Task: In the  document Hollywood.odt Add page color 'Grey'Grey . Insert watermark . Insert watermark  Graphic Era Apply Font Style in watermark Arial; font size  123 and place the watermark  Diagonally 
Action: Mouse moved to (49, 85)
Screenshot: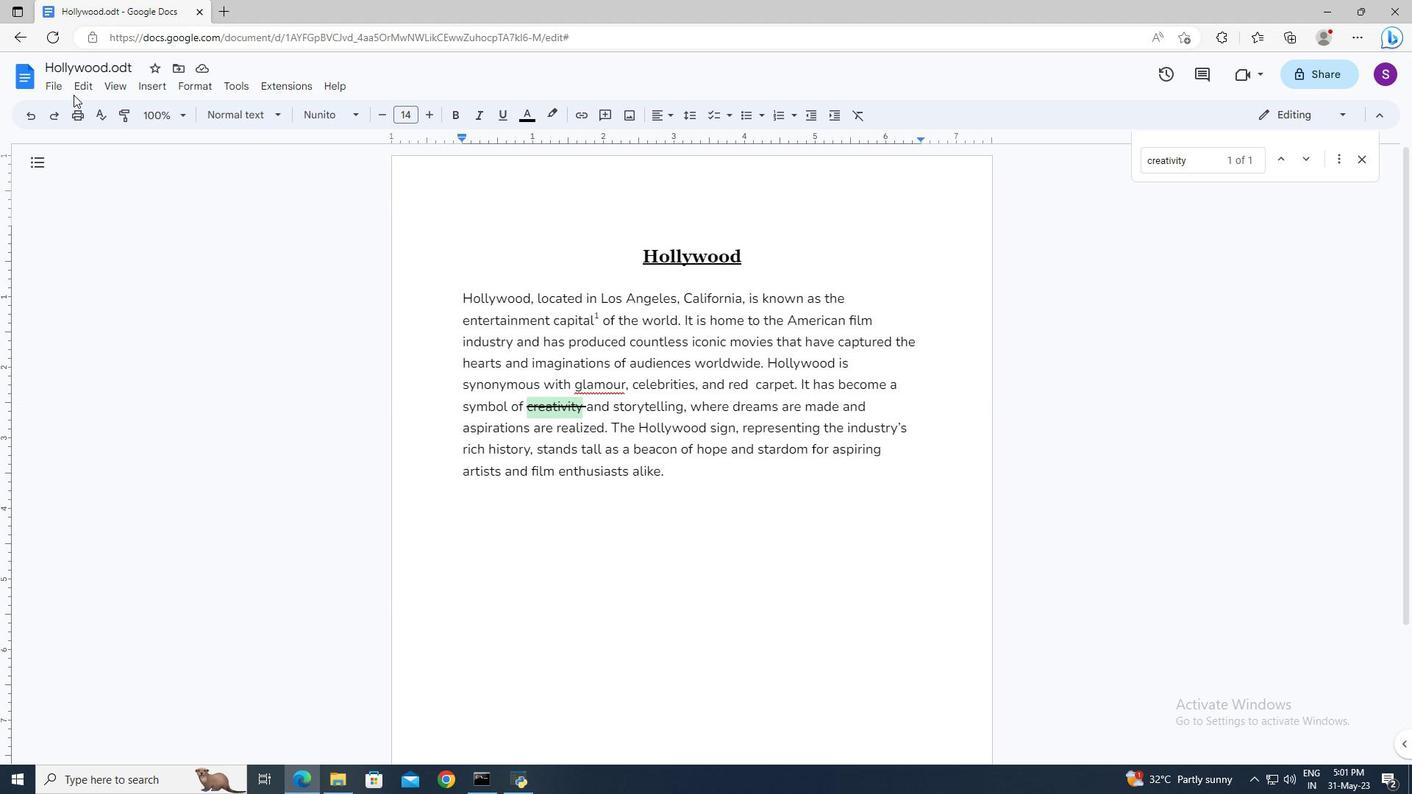 
Action: Mouse pressed left at (49, 85)
Screenshot: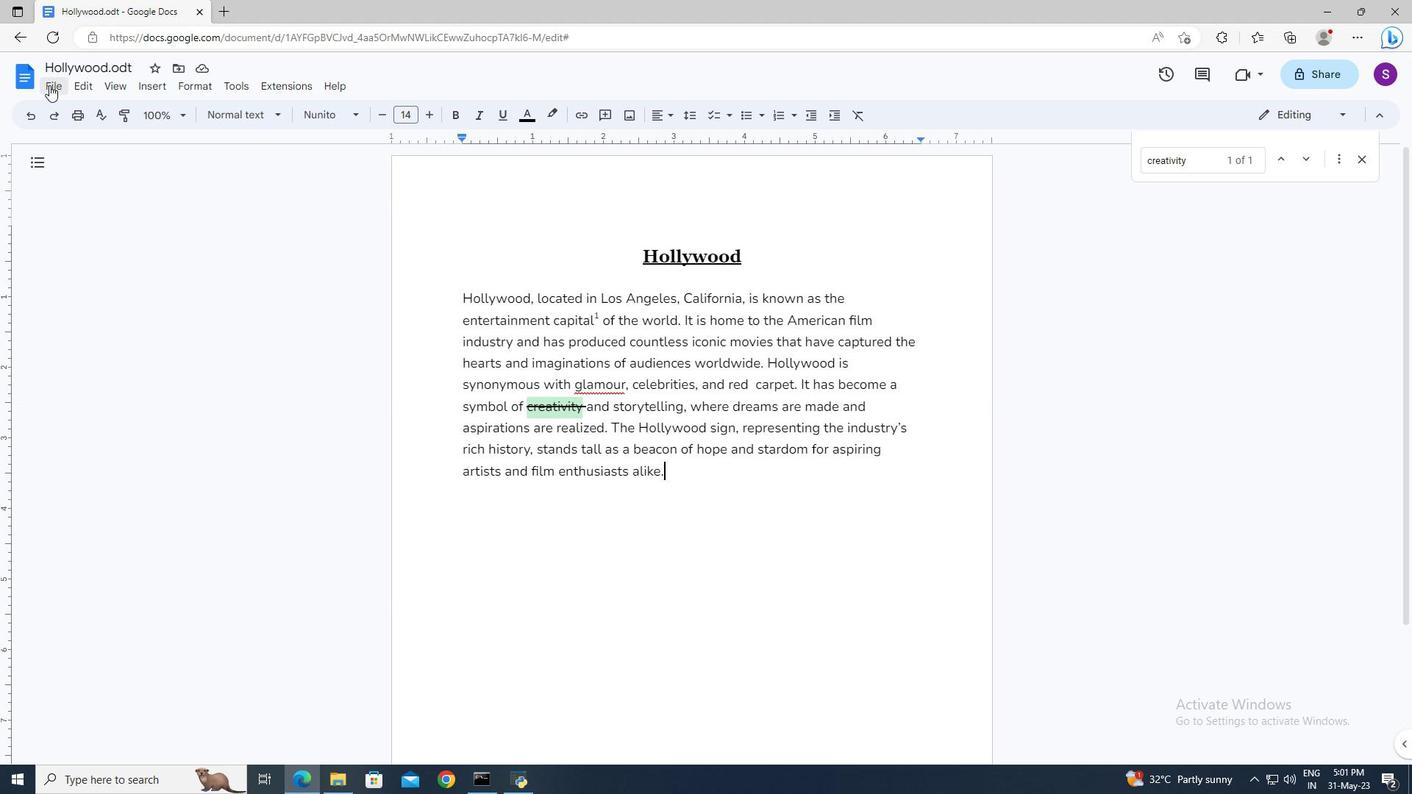 
Action: Mouse moved to (83, 486)
Screenshot: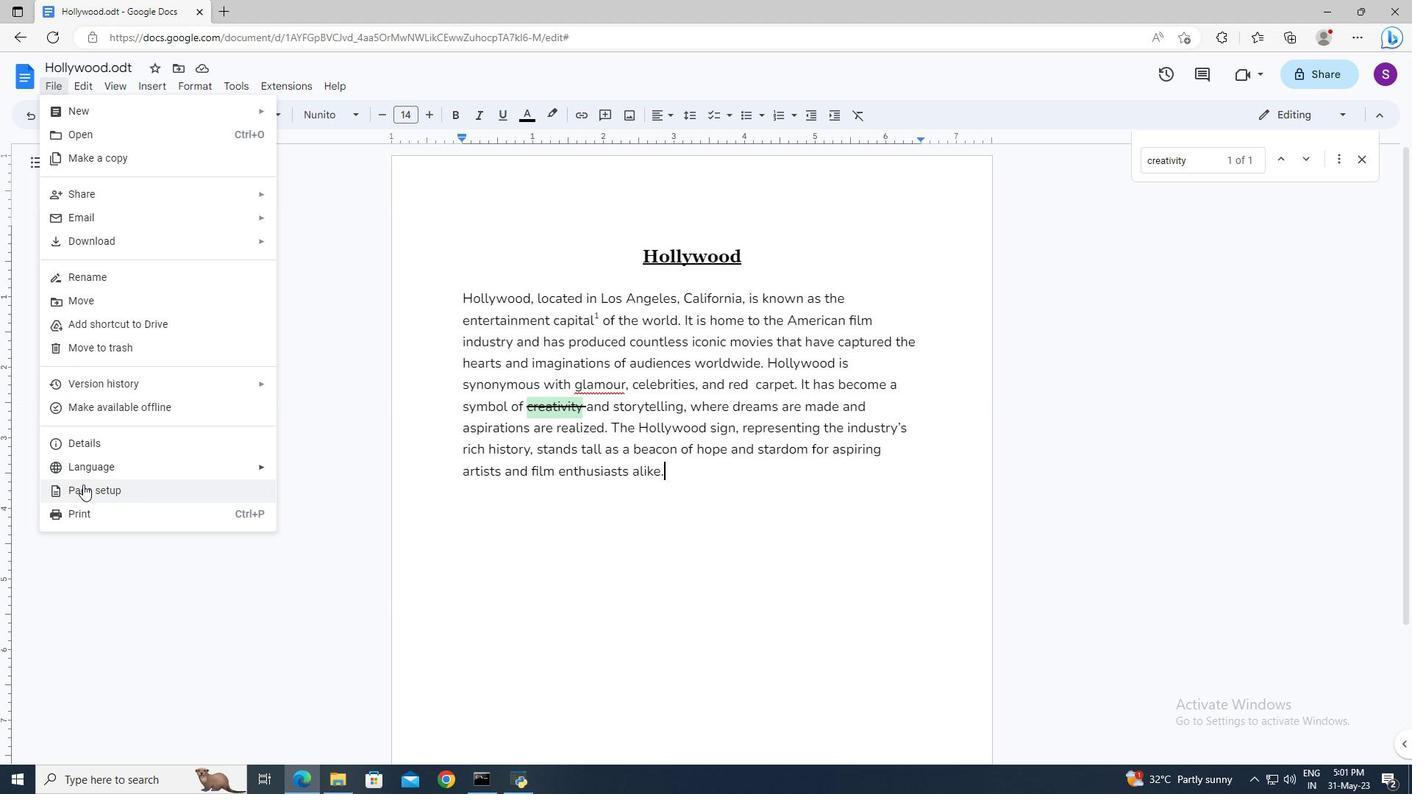 
Action: Mouse pressed left at (83, 486)
Screenshot: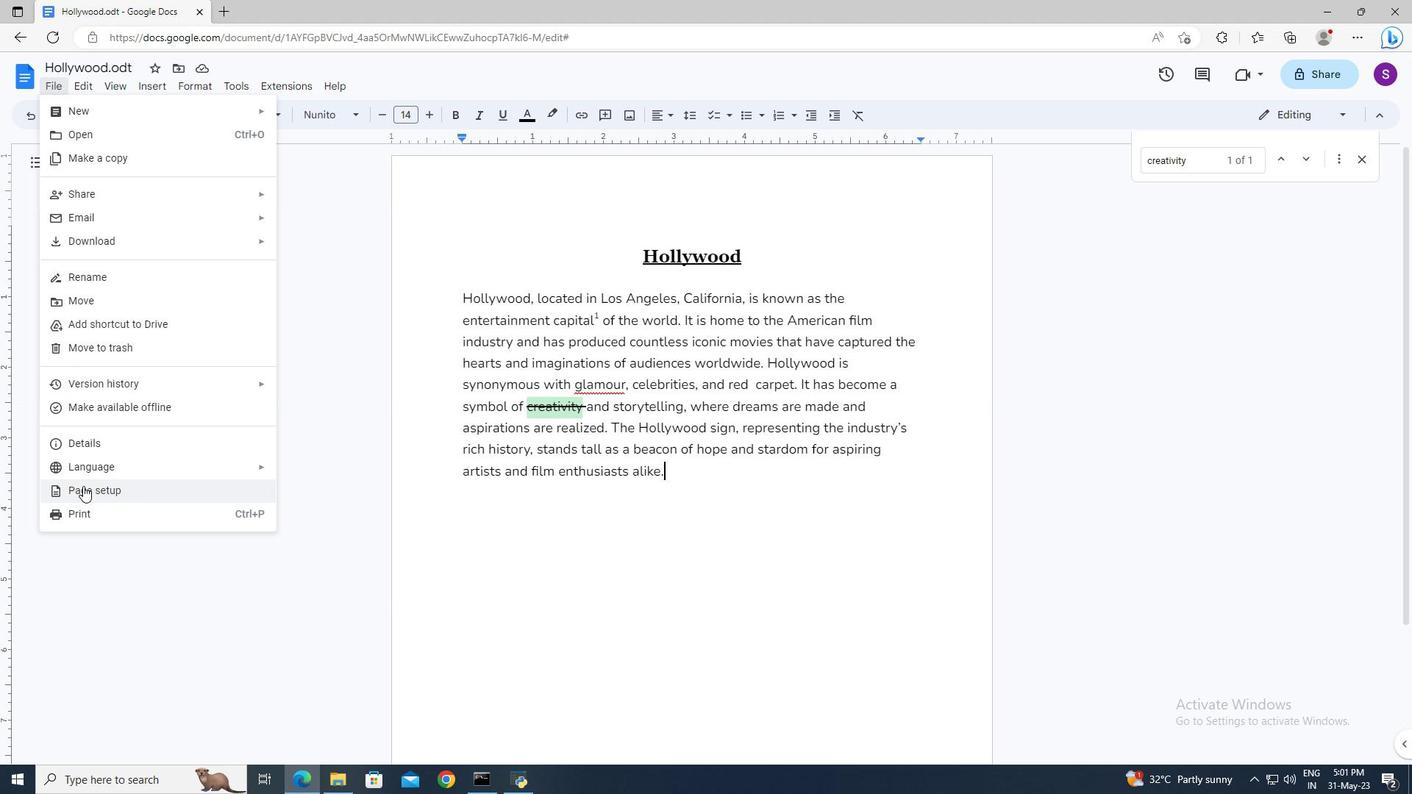 
Action: Mouse moved to (590, 497)
Screenshot: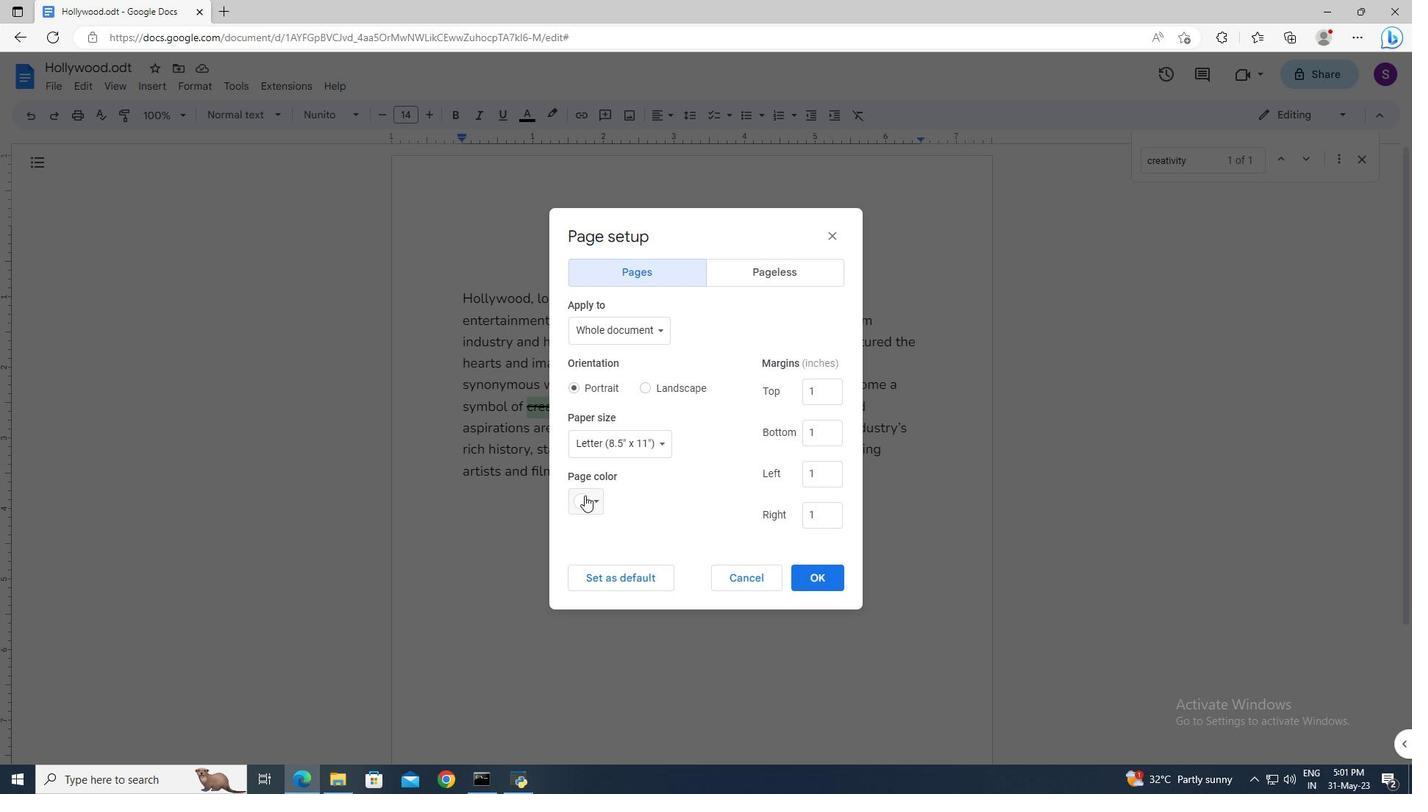 
Action: Mouse pressed left at (590, 497)
Screenshot: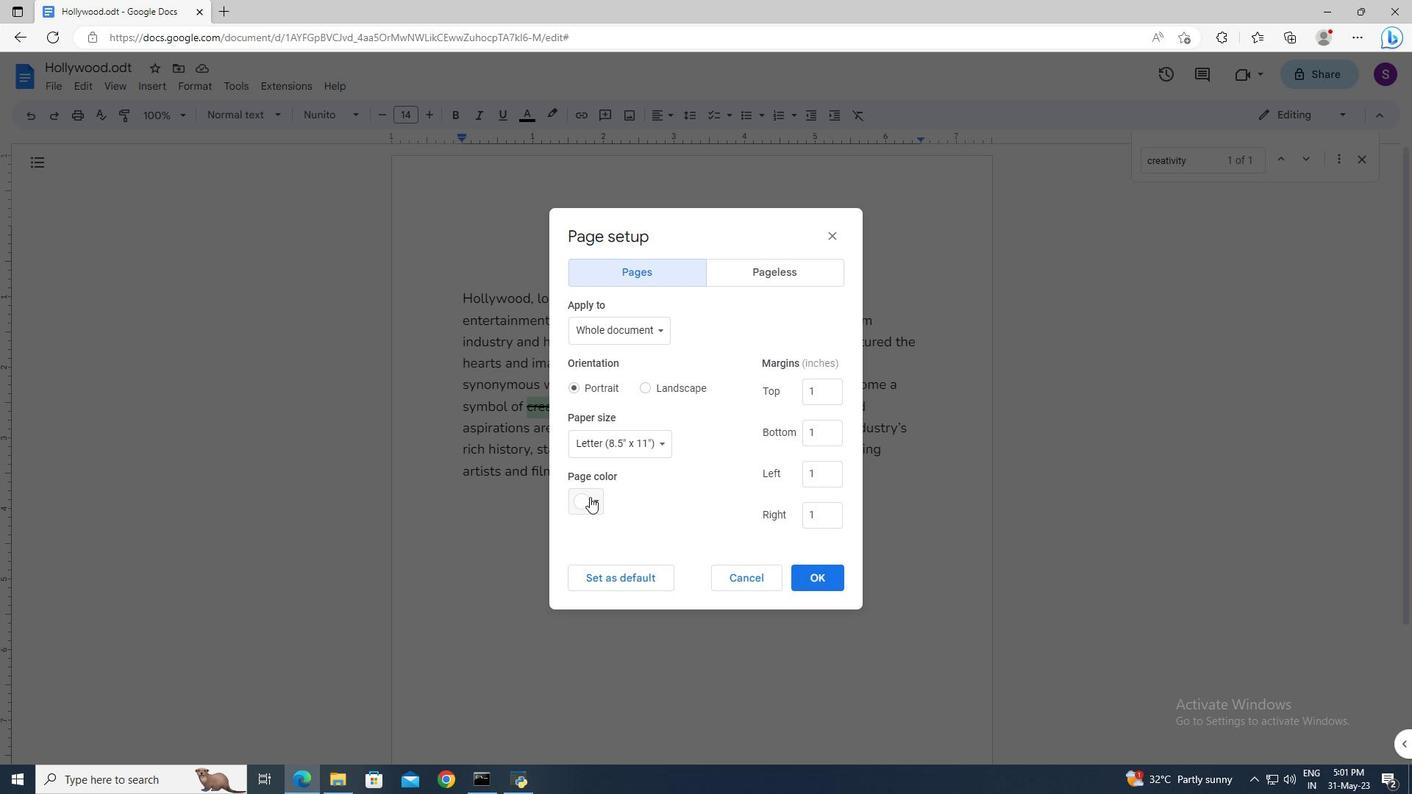 
Action: Mouse moved to (661, 531)
Screenshot: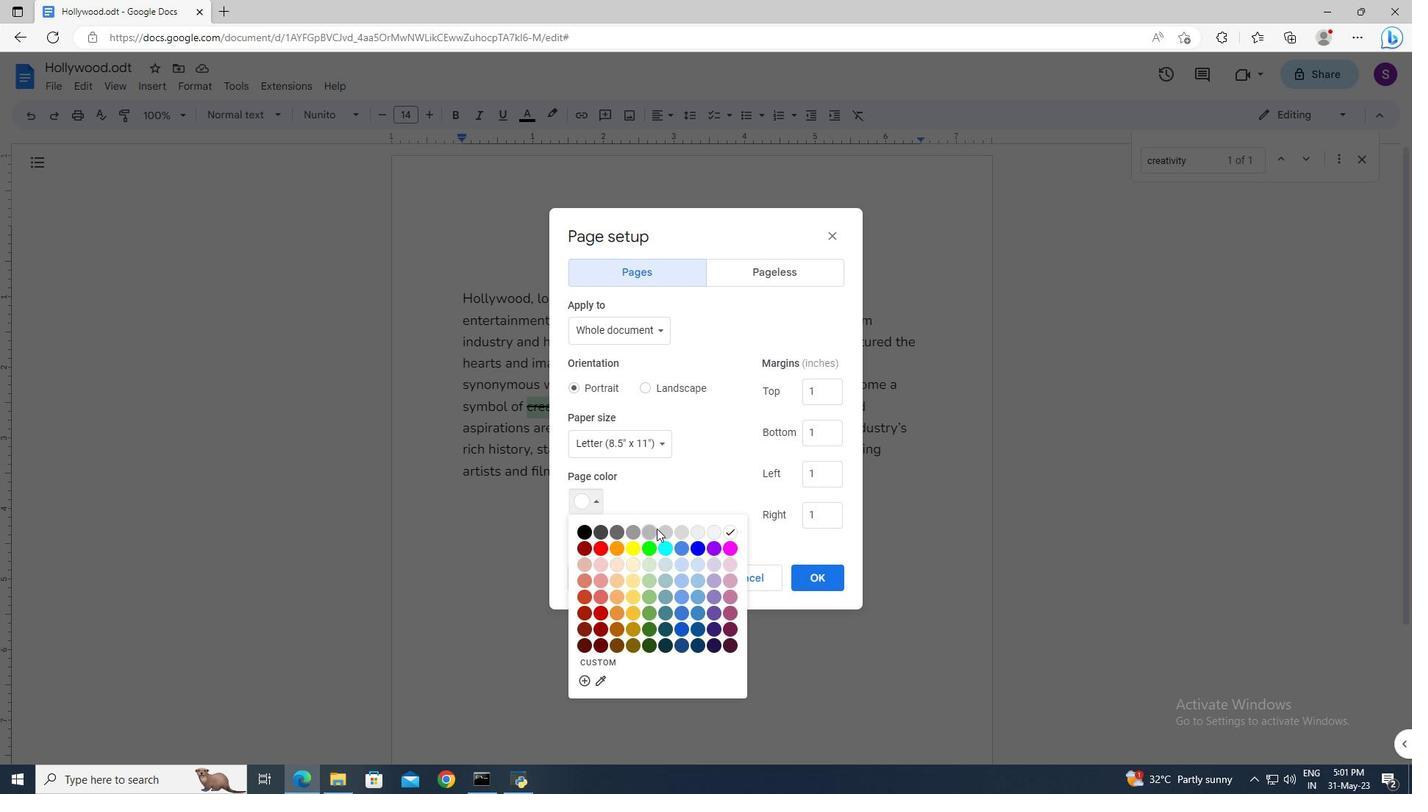 
Action: Mouse pressed left at (661, 531)
Screenshot: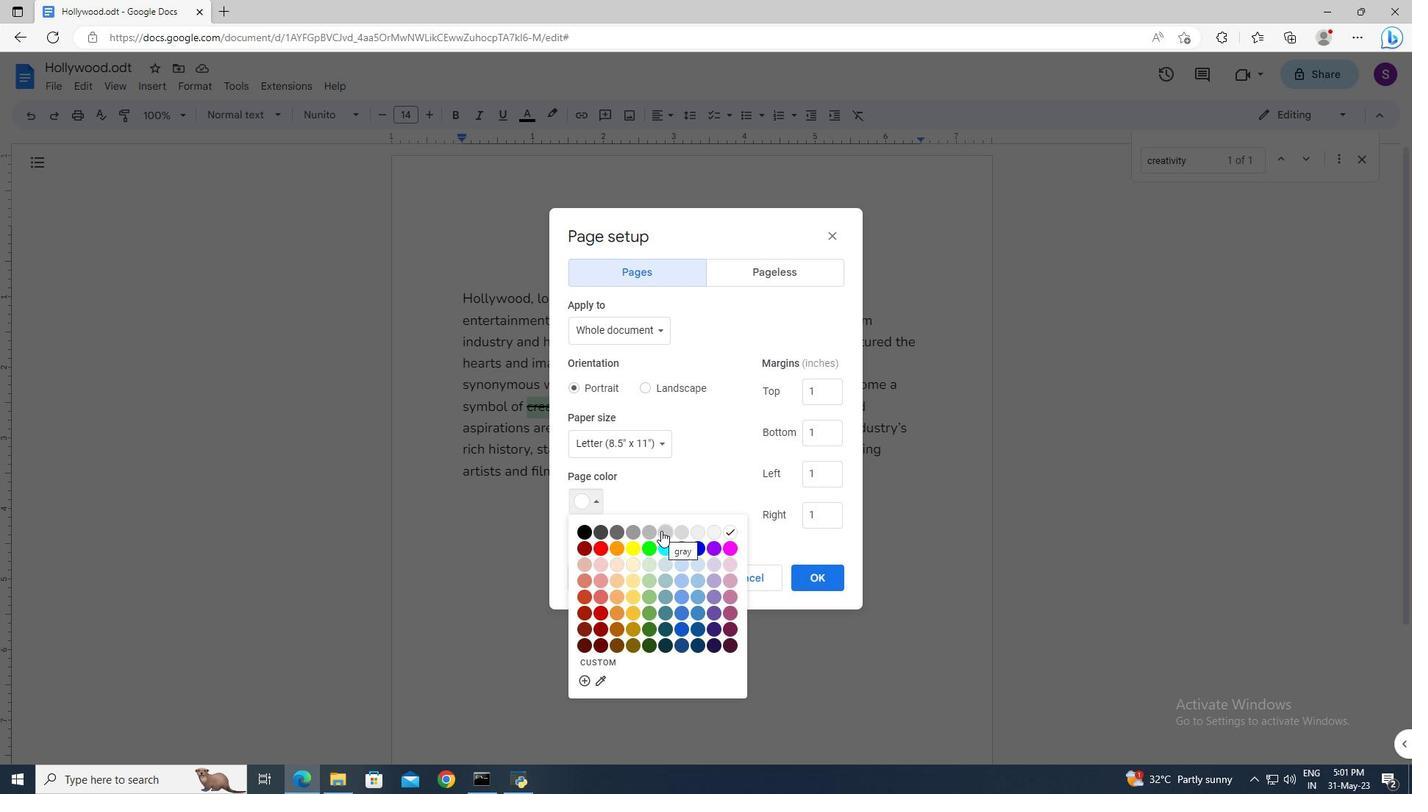 
Action: Mouse moved to (810, 571)
Screenshot: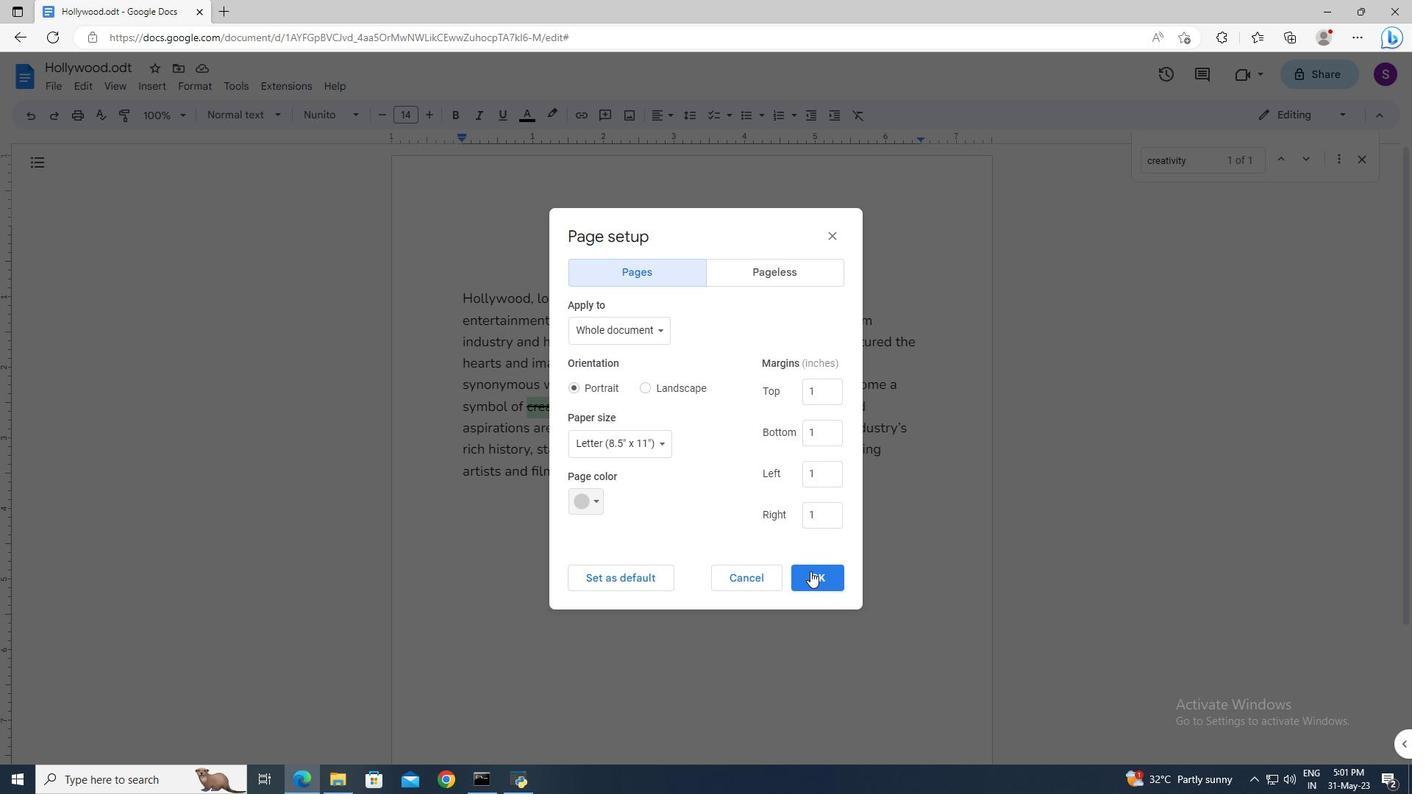 
Action: Mouse pressed left at (810, 571)
Screenshot: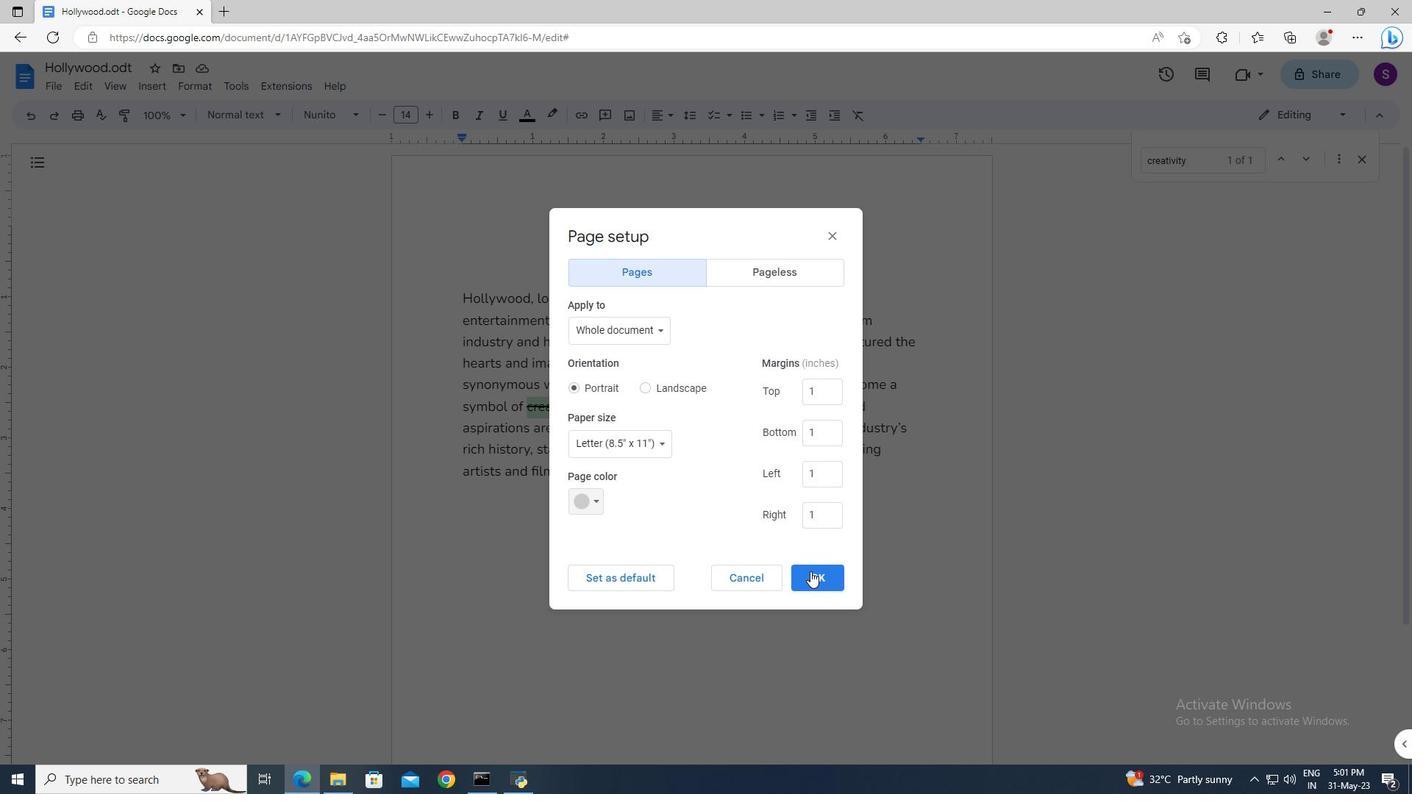 
Action: Mouse moved to (167, 91)
Screenshot: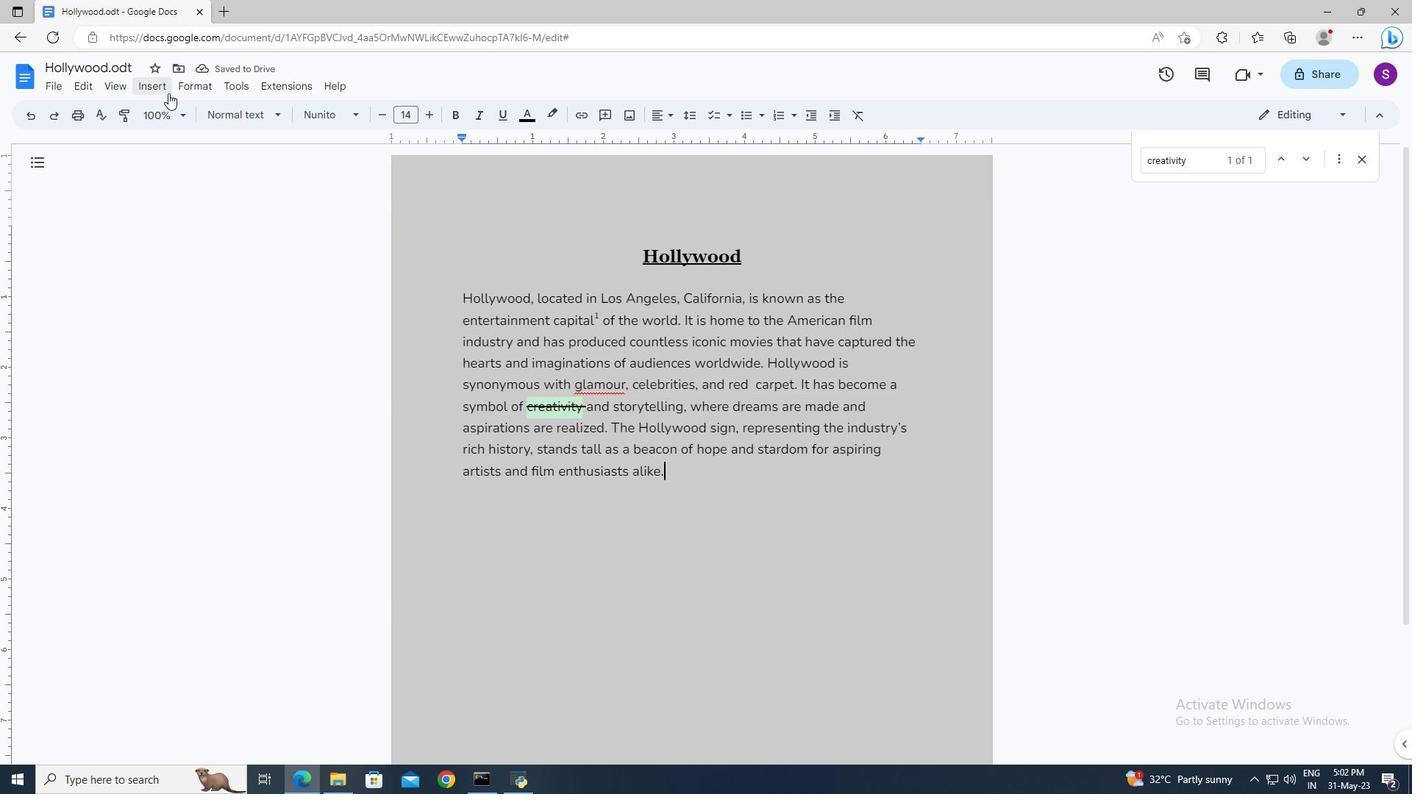 
Action: Mouse pressed left at (167, 91)
Screenshot: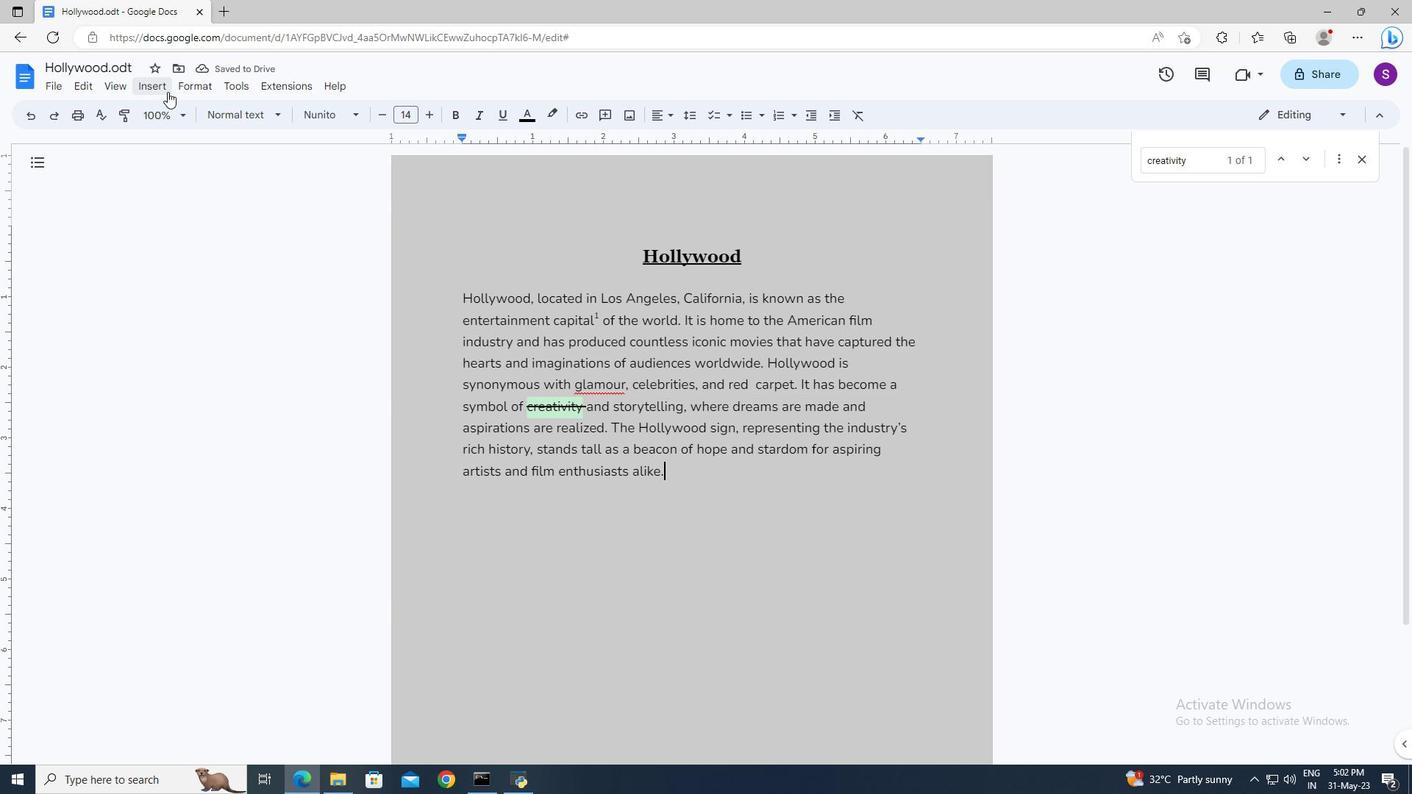 
Action: Mouse moved to (197, 420)
Screenshot: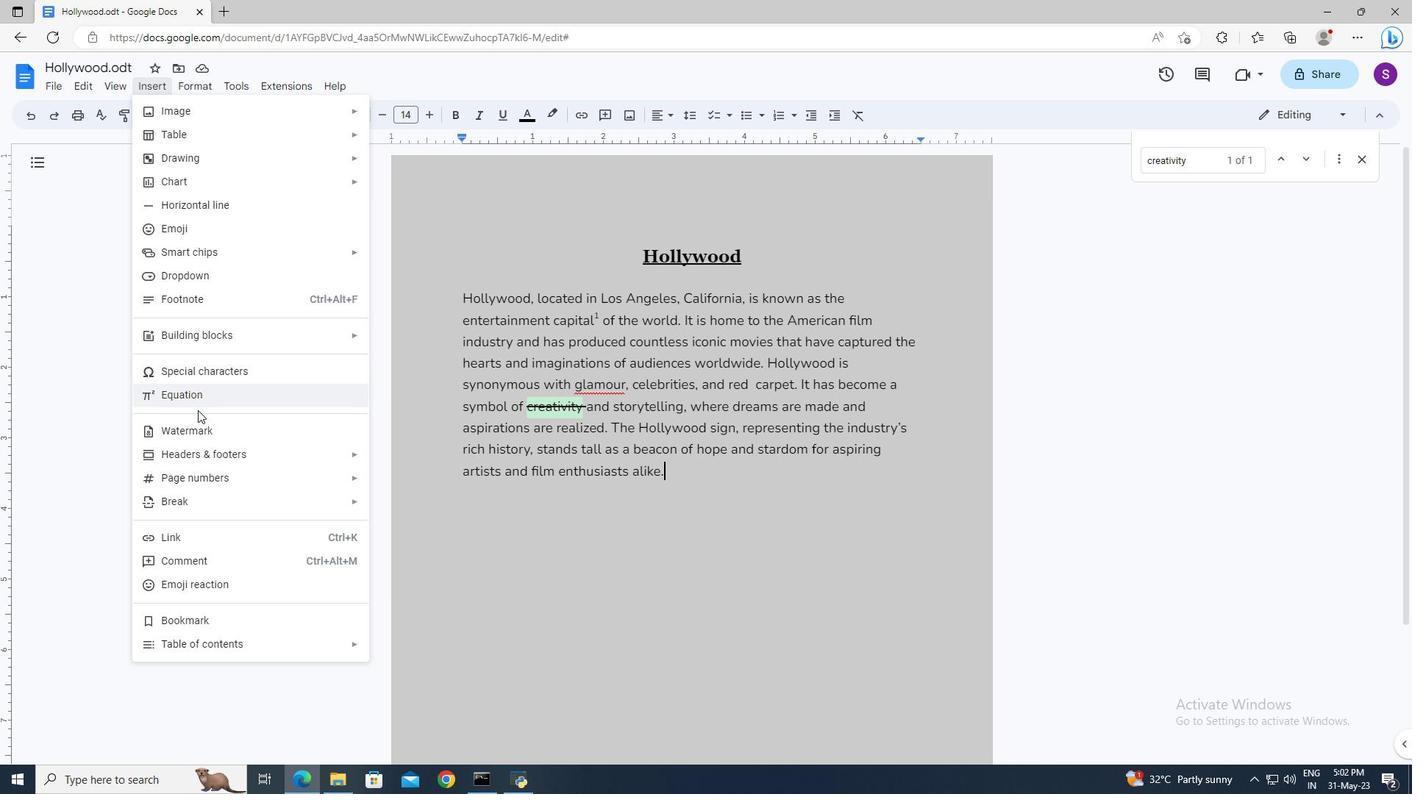
Action: Mouse pressed left at (197, 420)
Screenshot: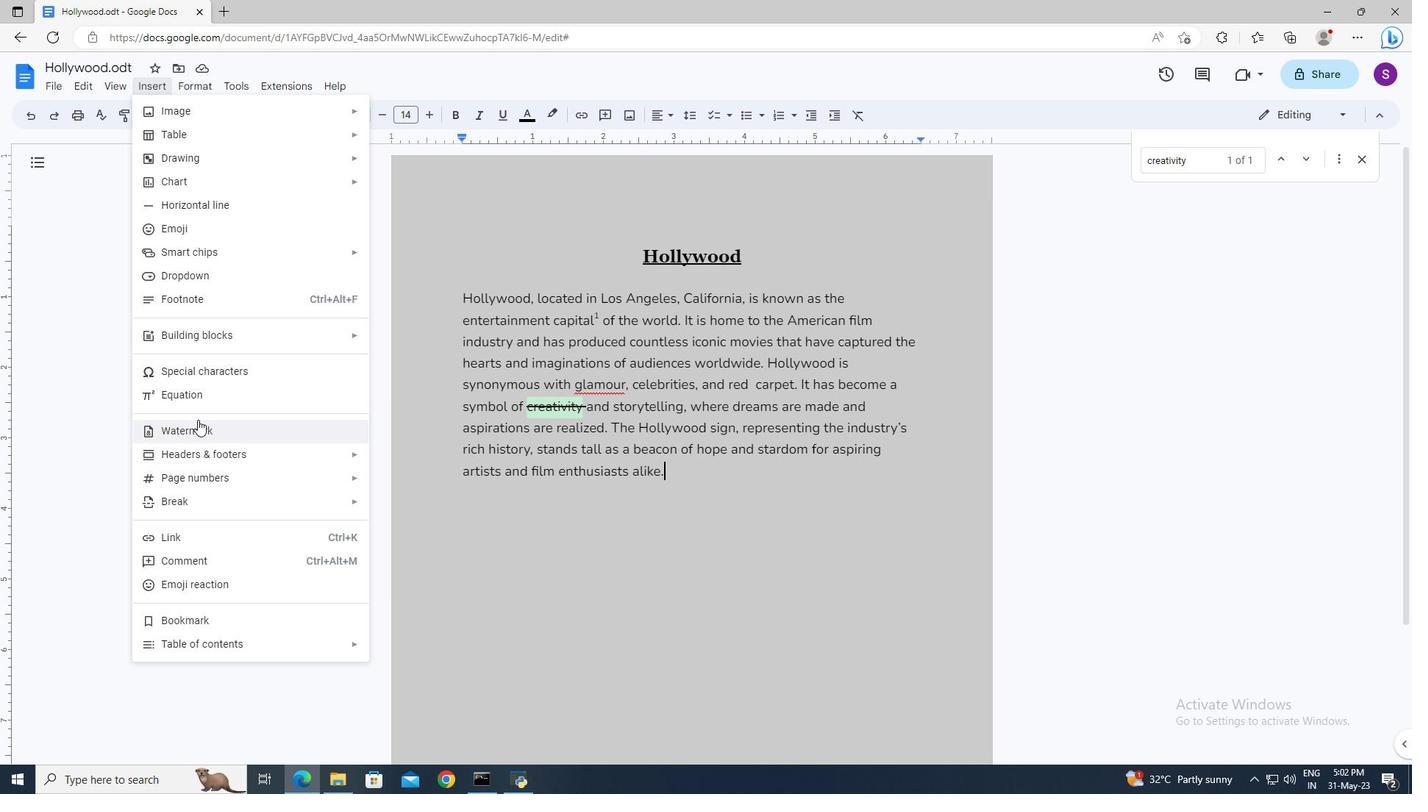 
Action: Mouse moved to (1355, 172)
Screenshot: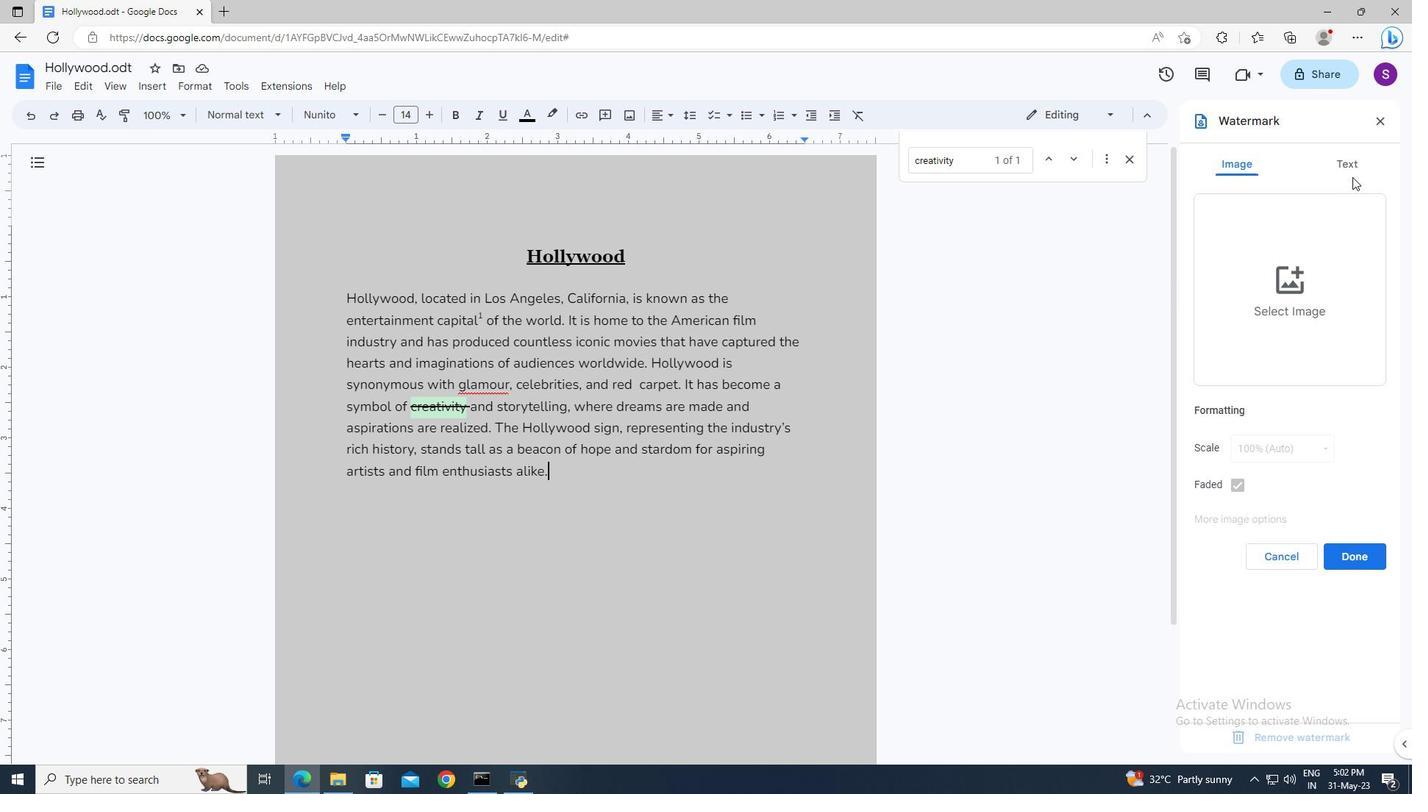 
Action: Mouse pressed left at (1355, 172)
Screenshot: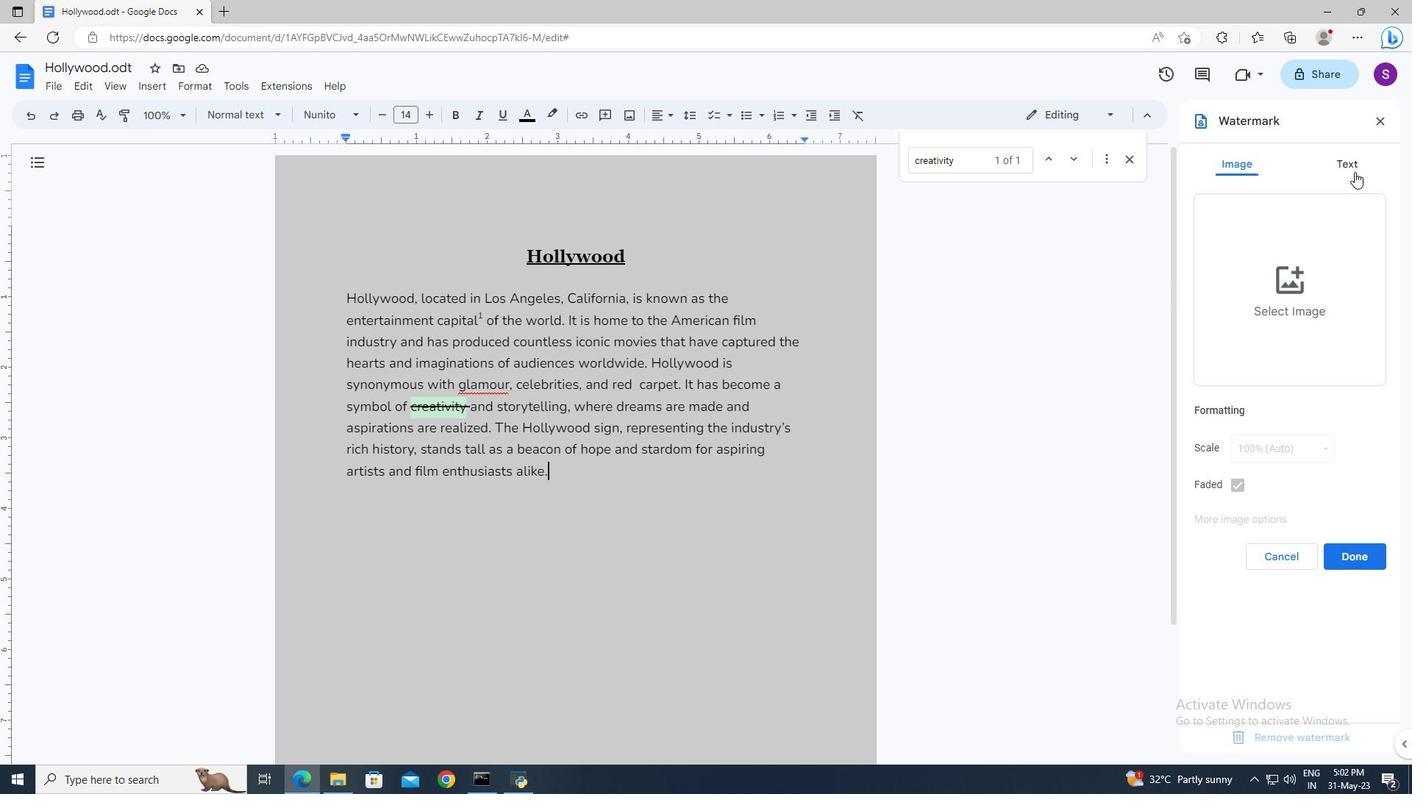 
Action: Mouse moved to (1284, 209)
Screenshot: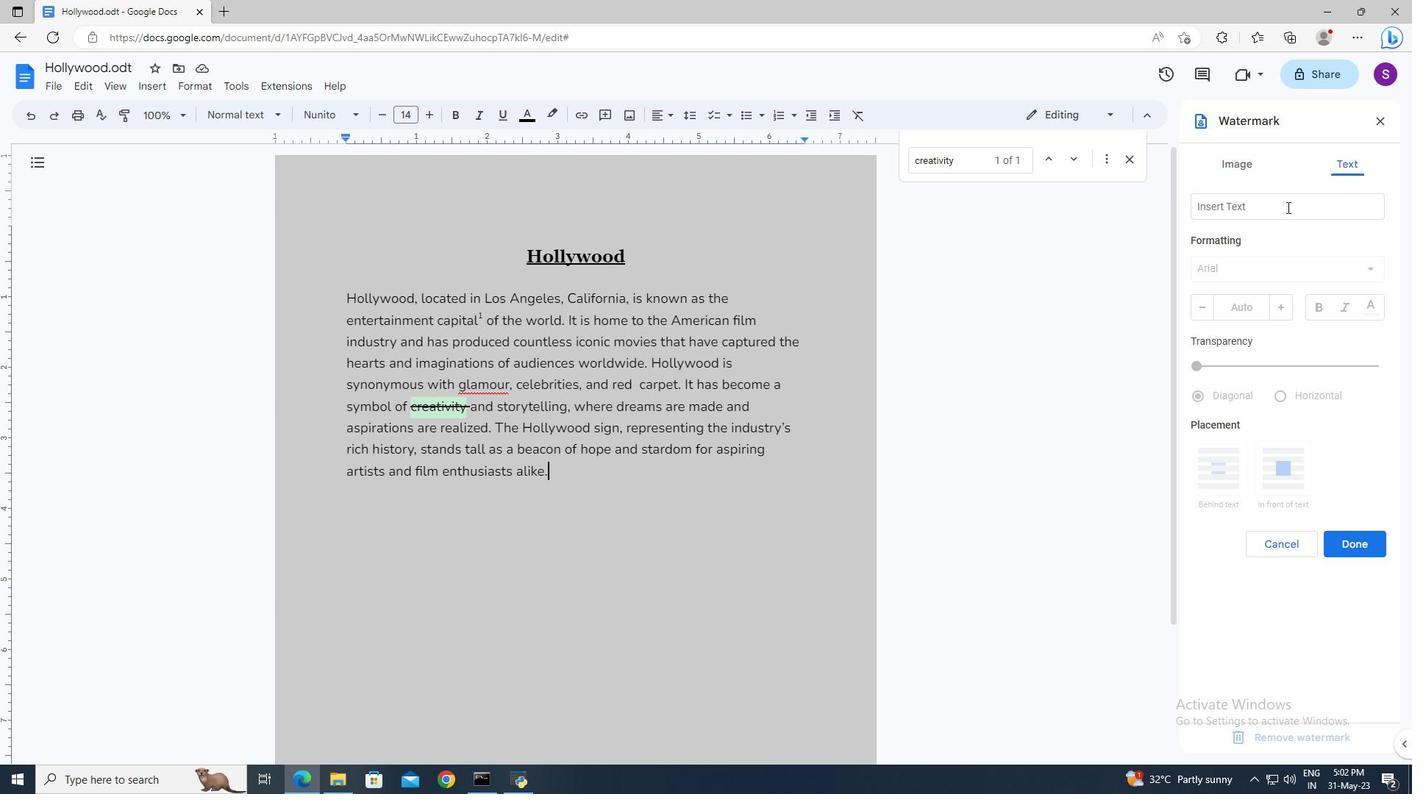 
Action: Mouse pressed left at (1284, 209)
Screenshot: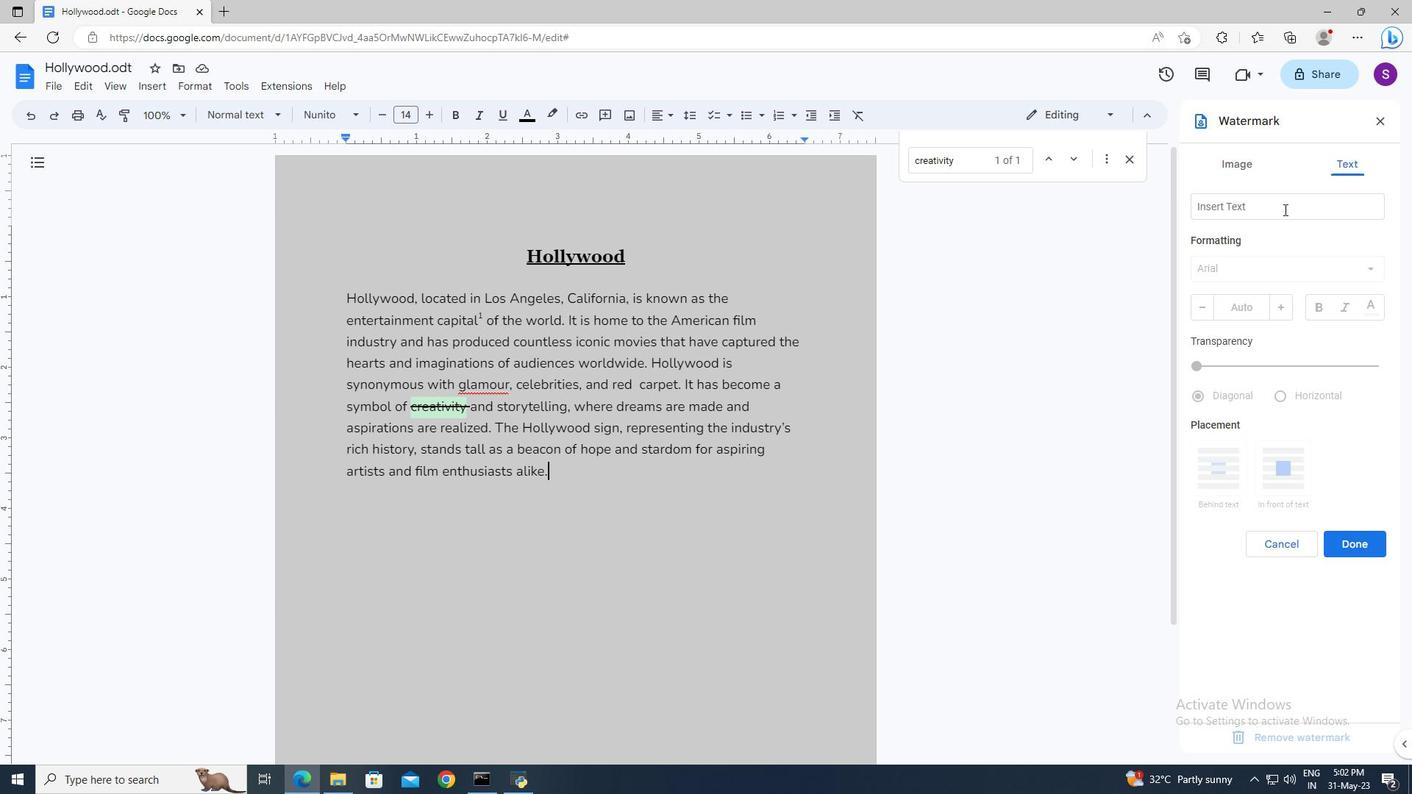 
Action: Key pressed <Key.shift>Graphic<Key.space><Key.shift>Era<Key.enter>
Screenshot: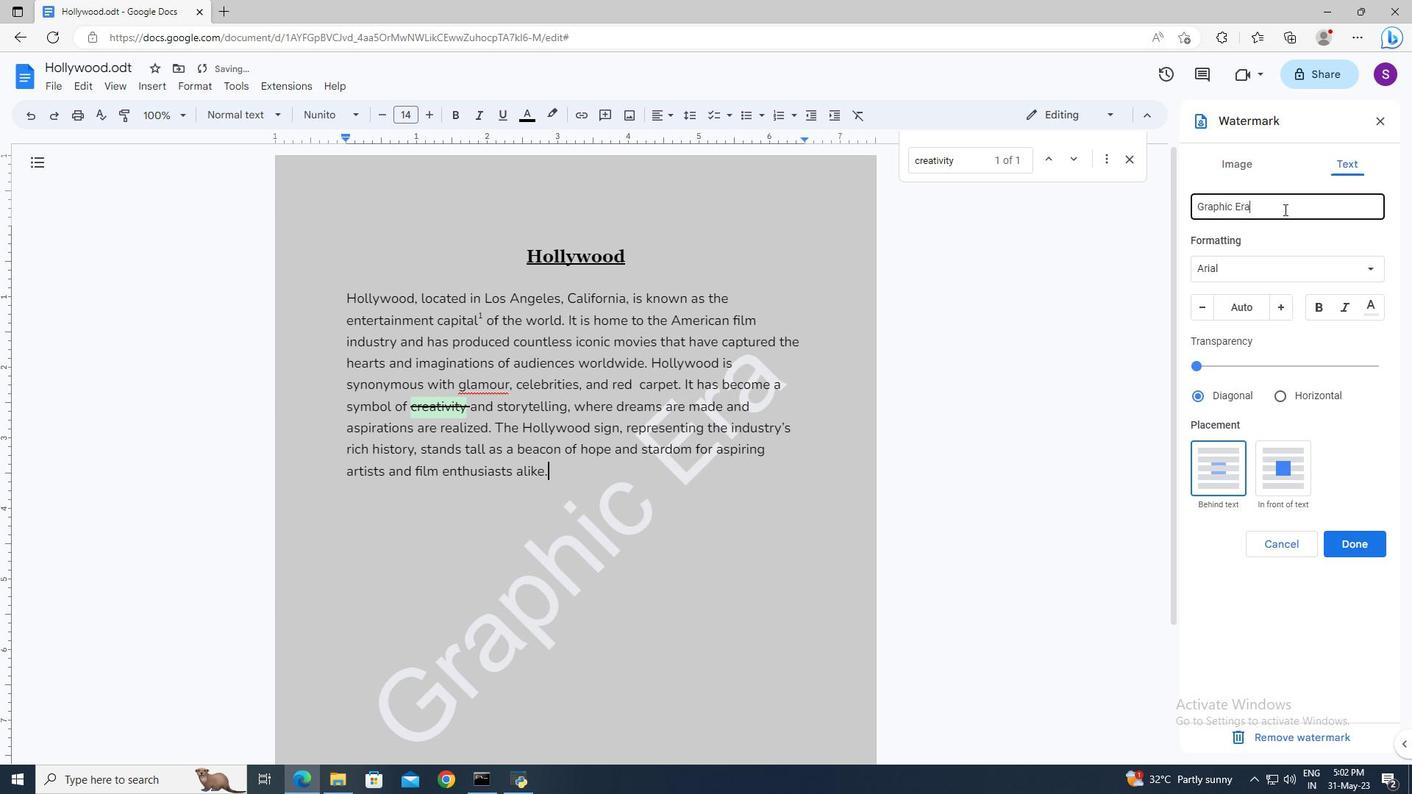 
Action: Mouse moved to (1286, 258)
Screenshot: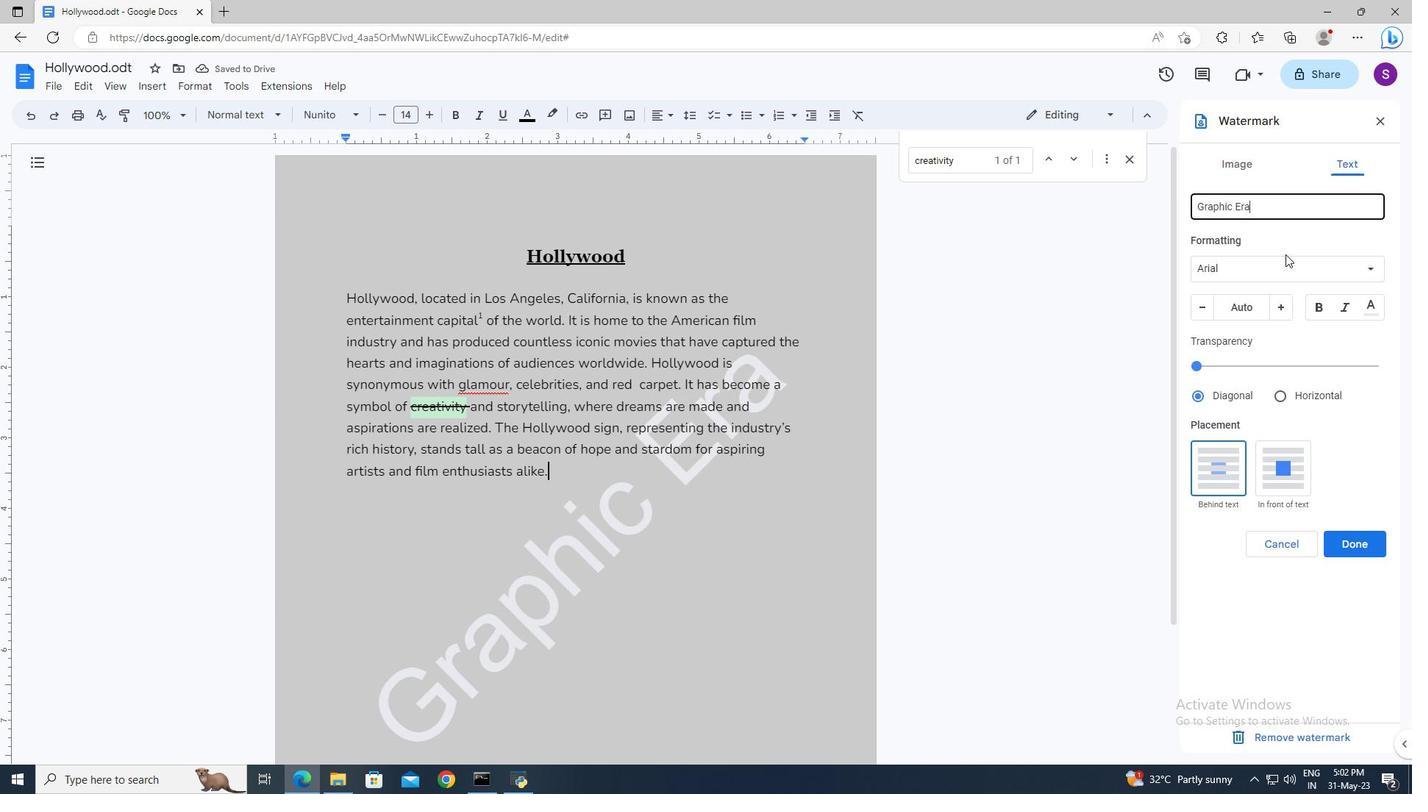 
Action: Mouse pressed left at (1286, 258)
Screenshot: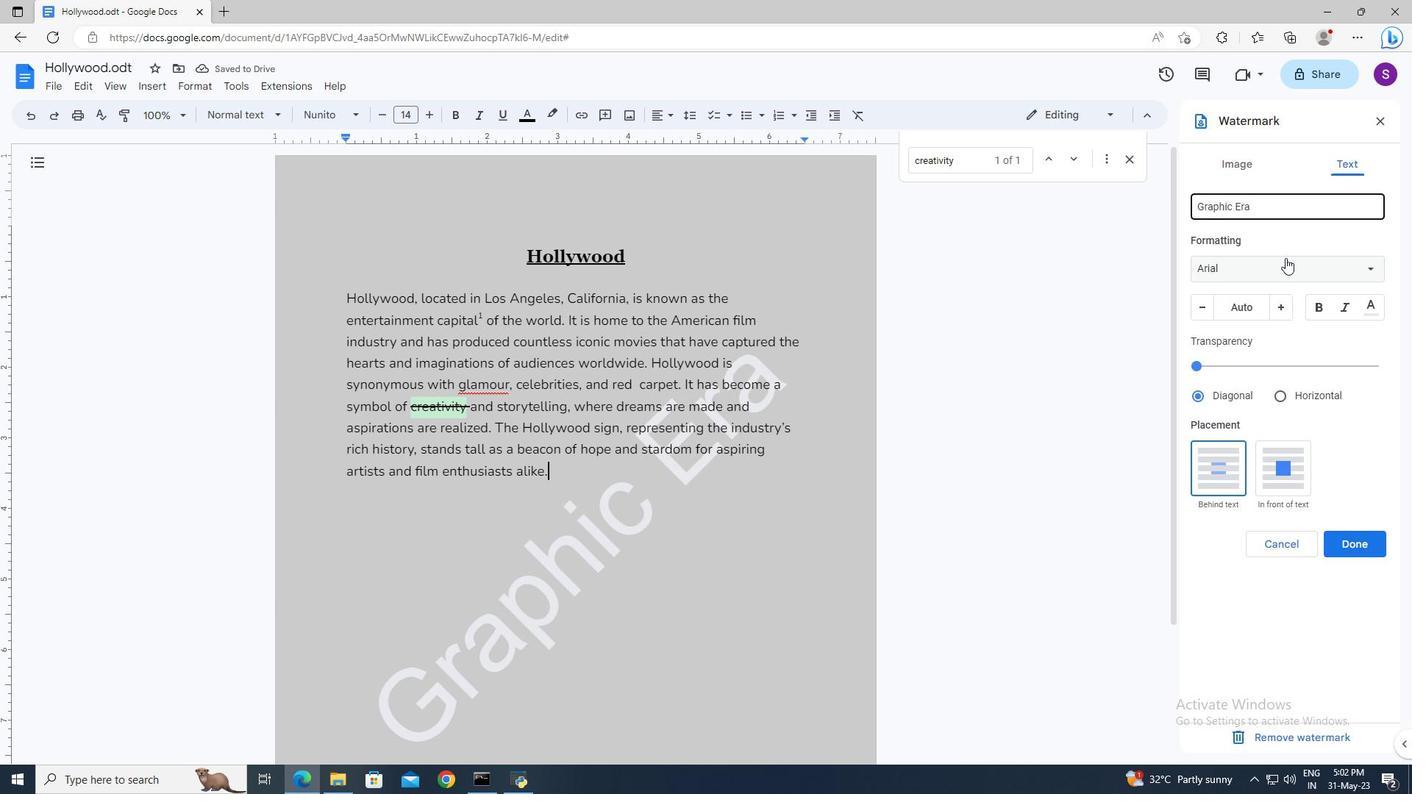 
Action: Mouse moved to (1275, 353)
Screenshot: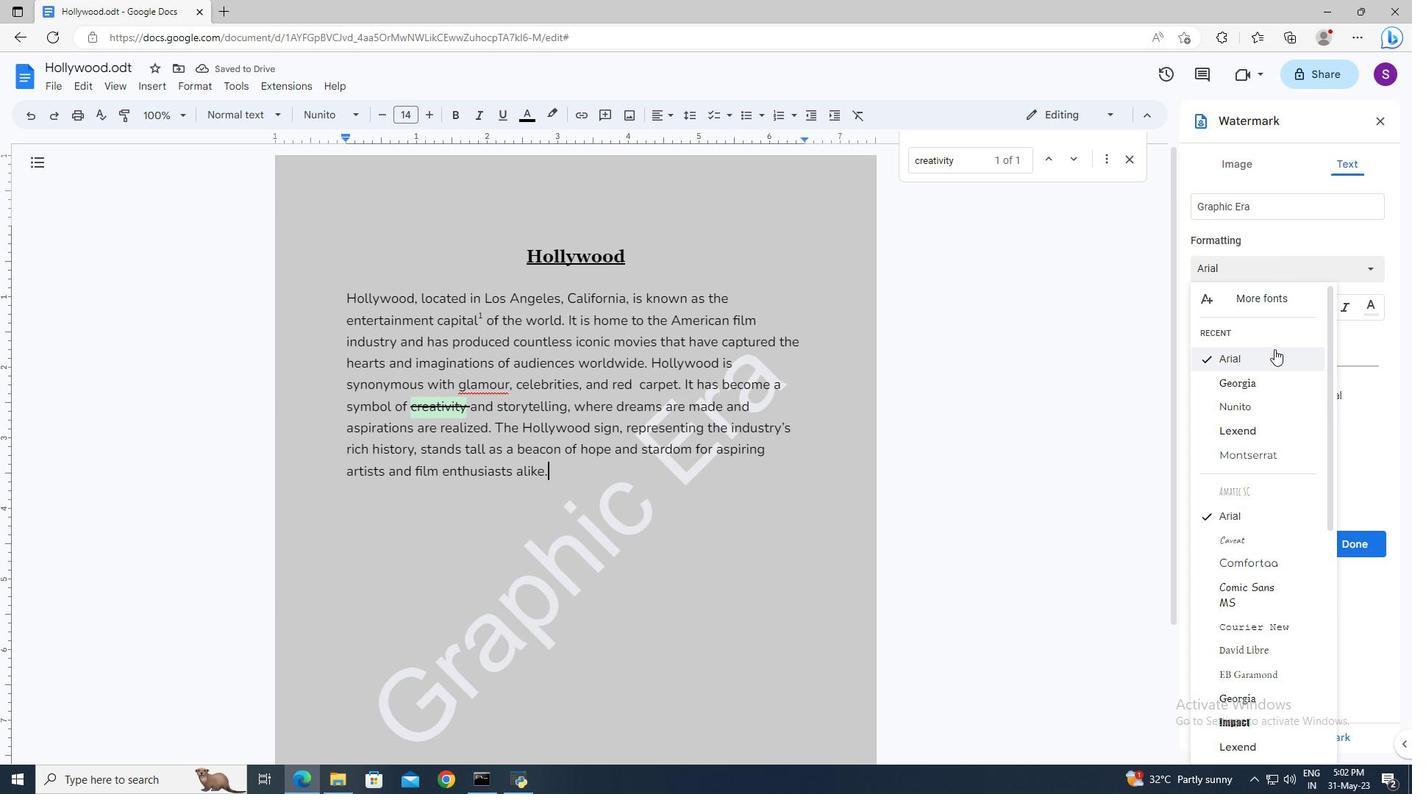 
Action: Mouse pressed left at (1275, 353)
Screenshot: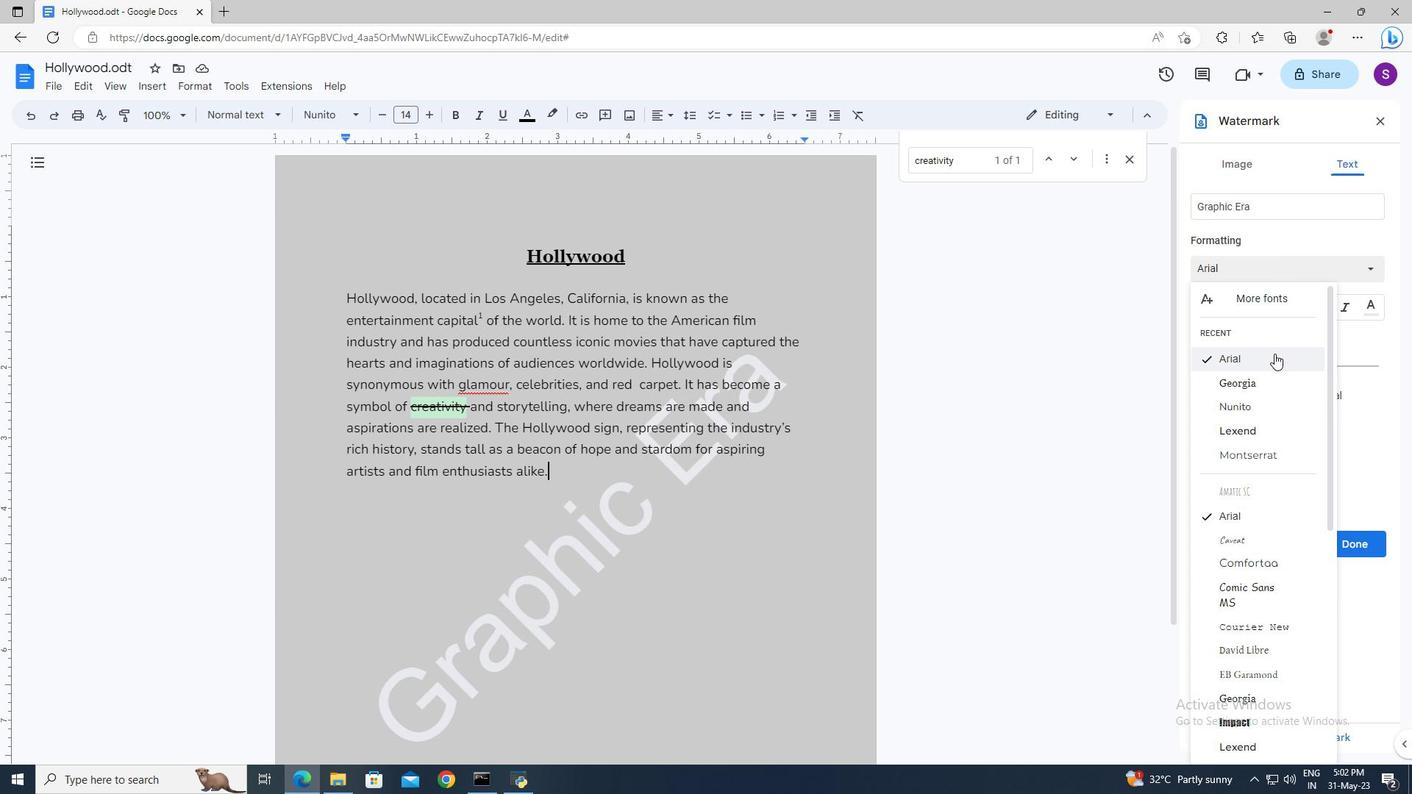 
Action: Mouse moved to (1248, 313)
Screenshot: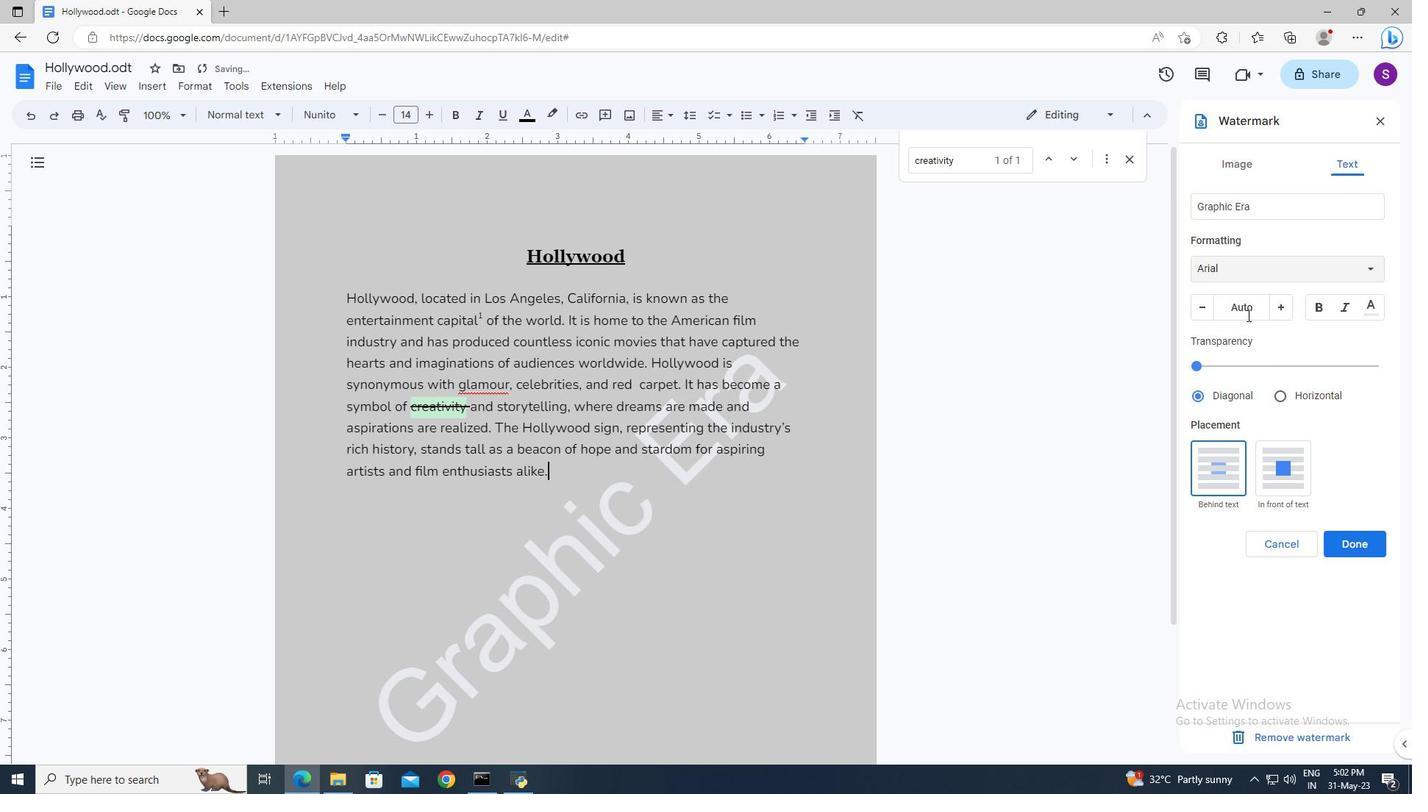 
Action: Mouse pressed left at (1248, 313)
Screenshot: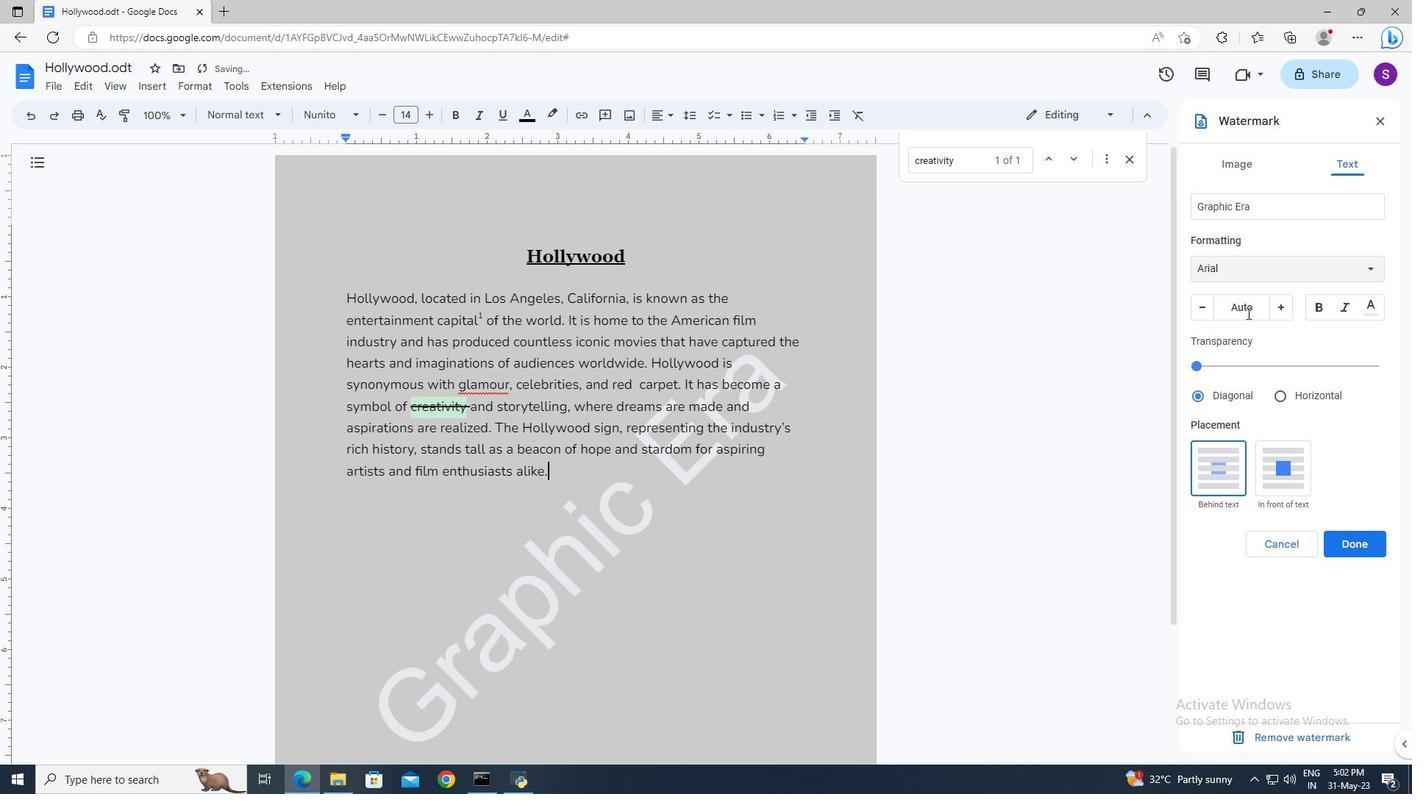 
Action: Key pressed 123<Key.enter>
Screenshot: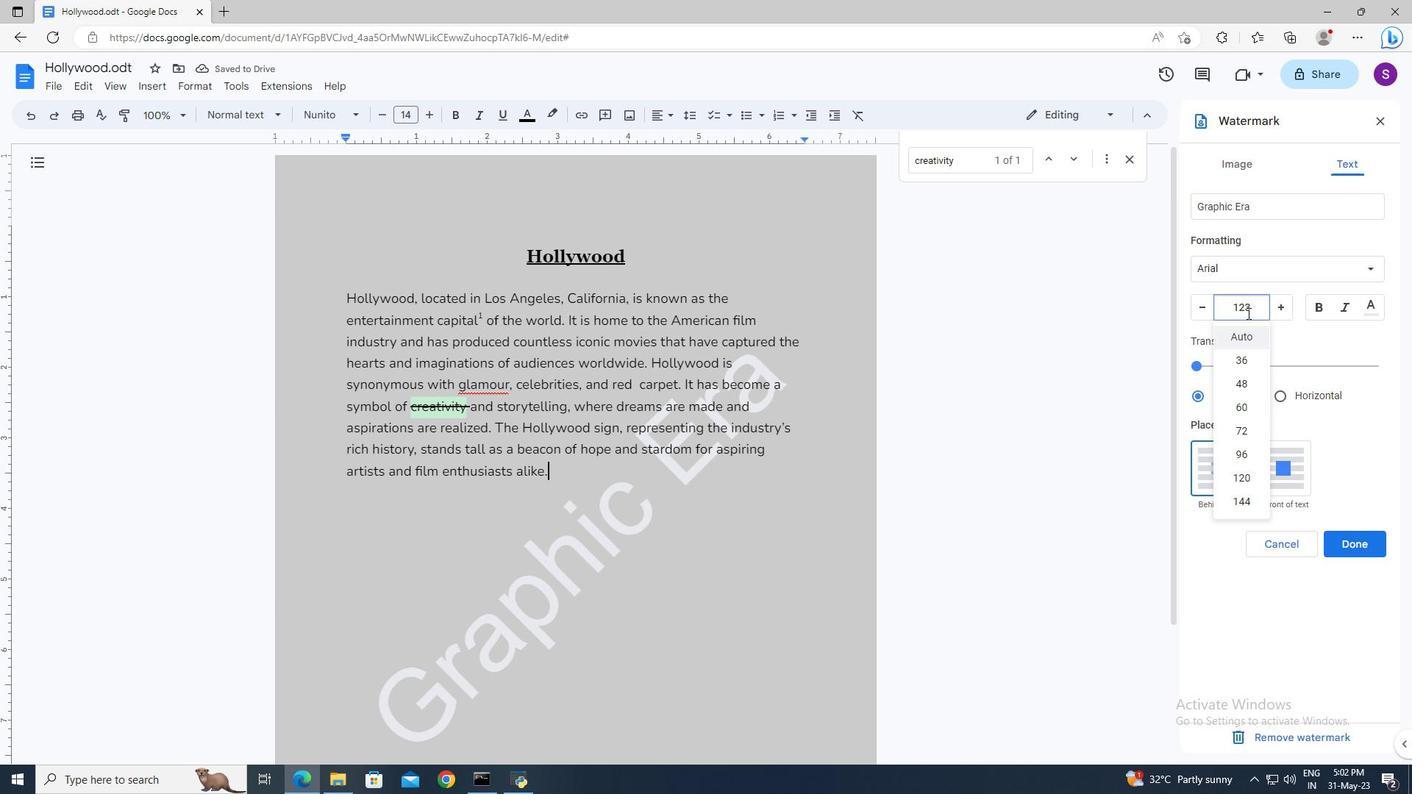 
Action: Mouse moved to (1248, 391)
Screenshot: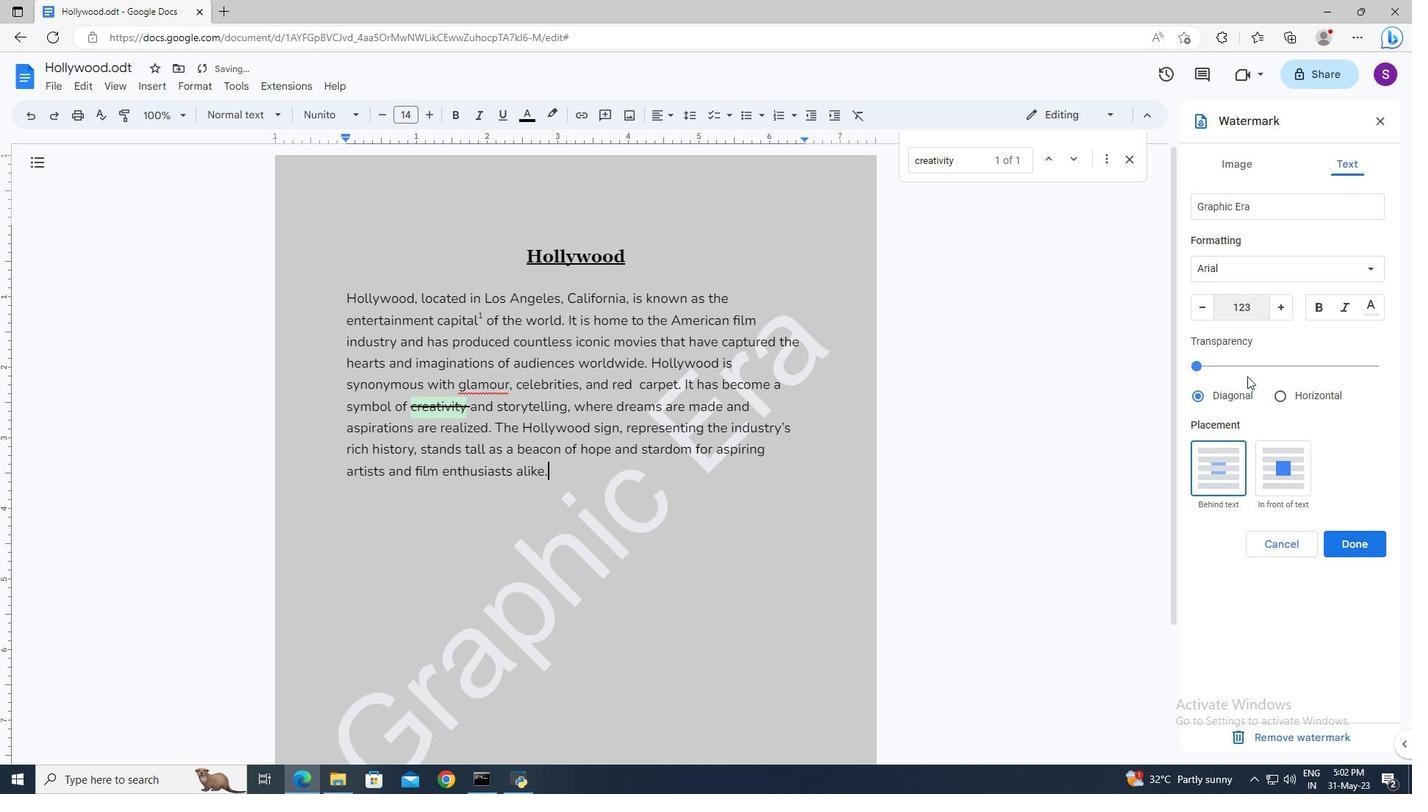 
Action: Mouse pressed left at (1248, 391)
Screenshot: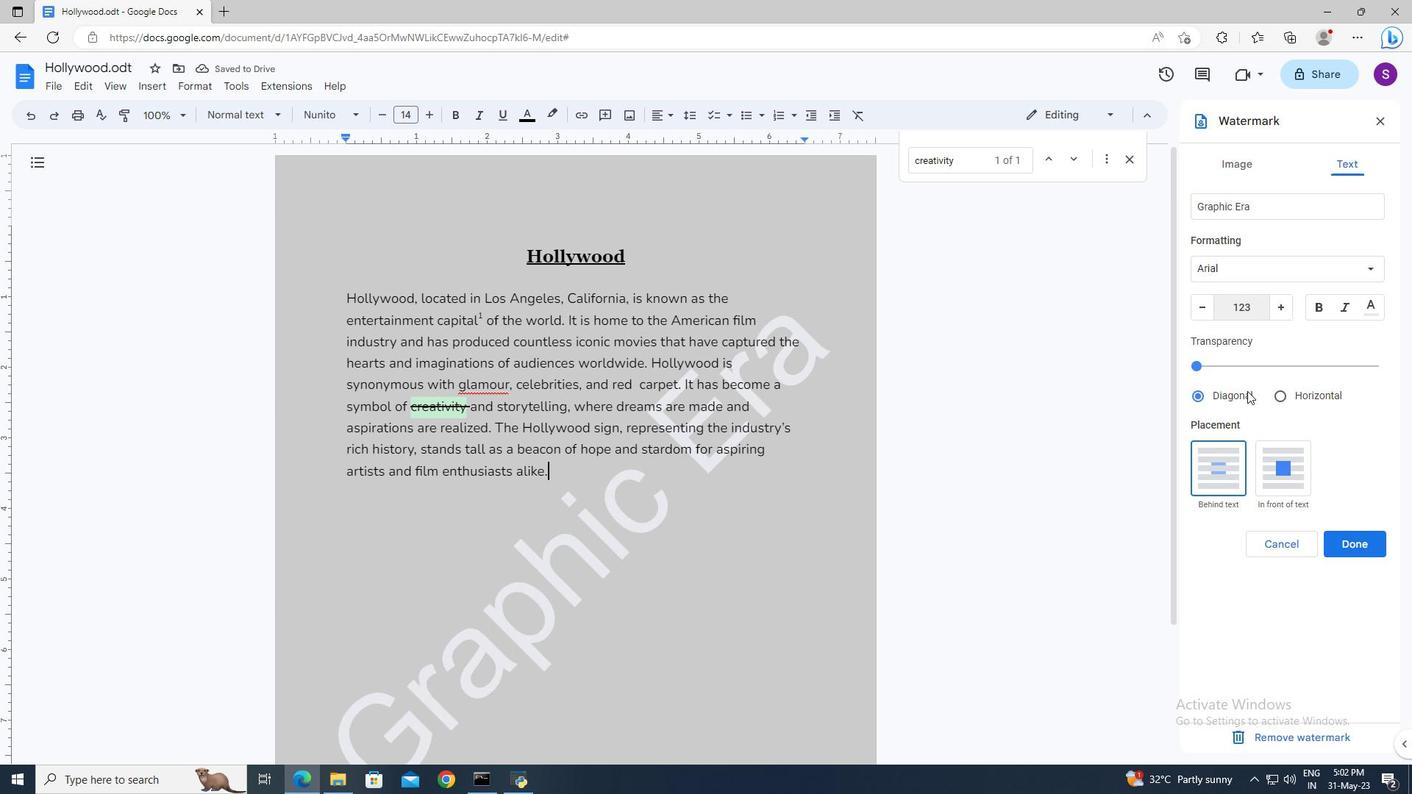 
Action: Mouse moved to (1337, 543)
Screenshot: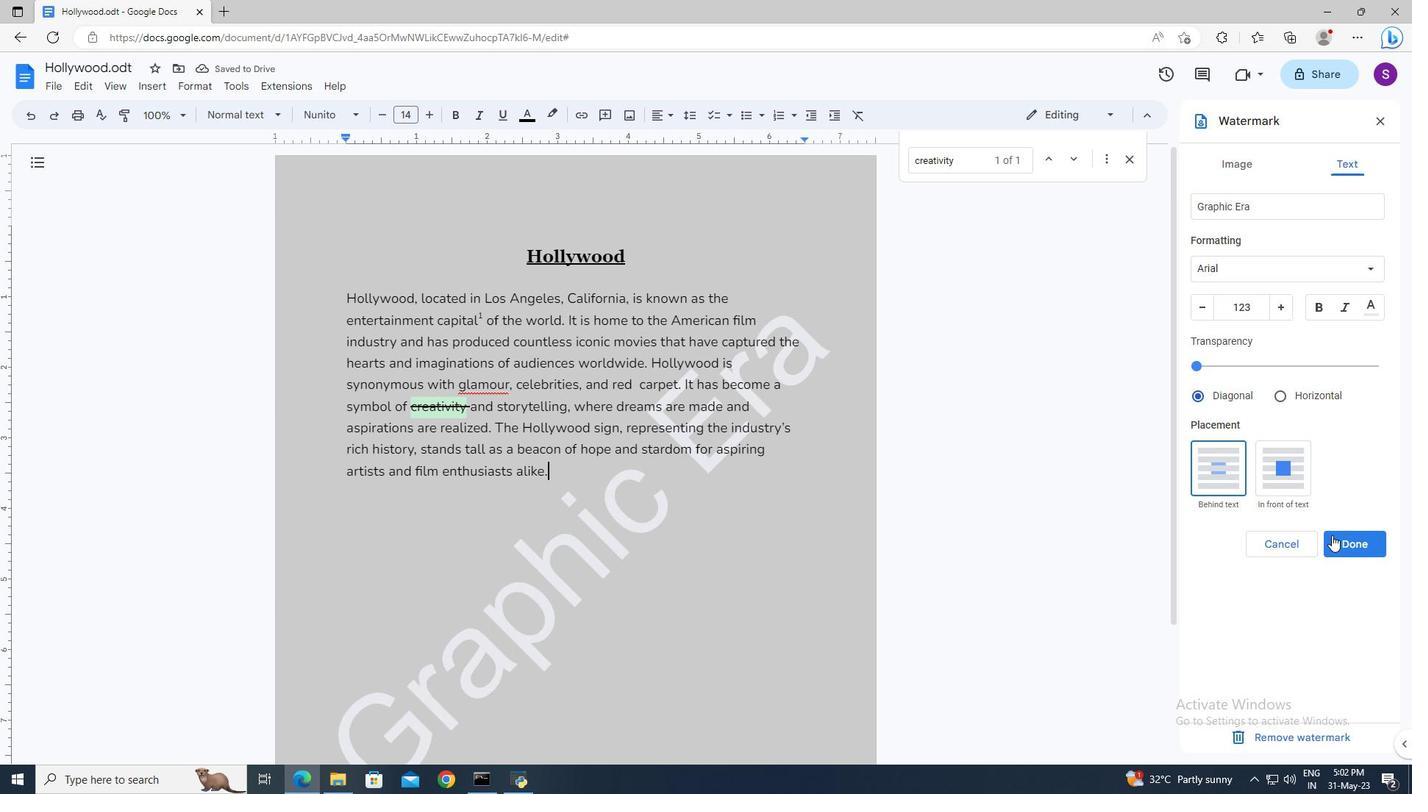 
Action: Mouse pressed left at (1337, 543)
Screenshot: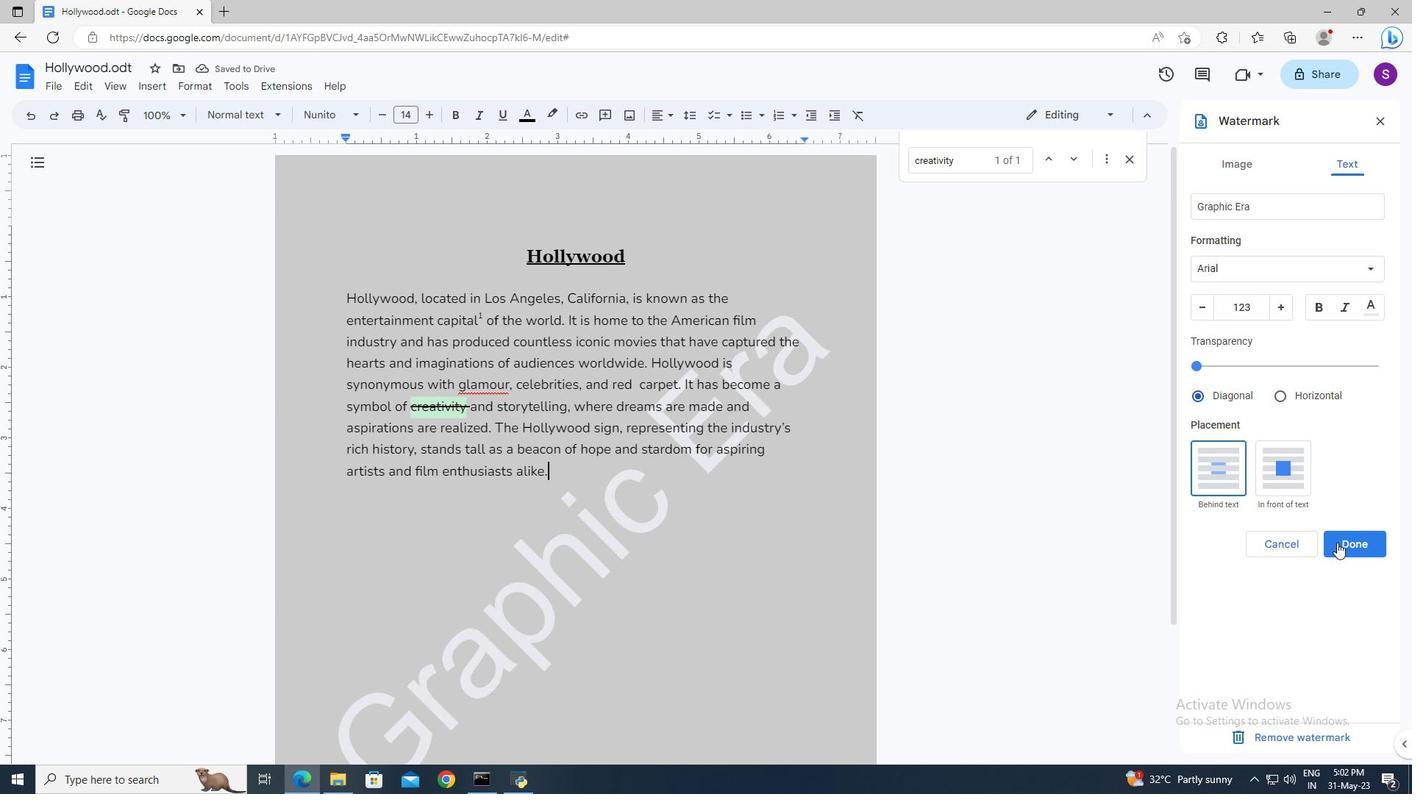 
Action: Mouse moved to (1338, 543)
Screenshot: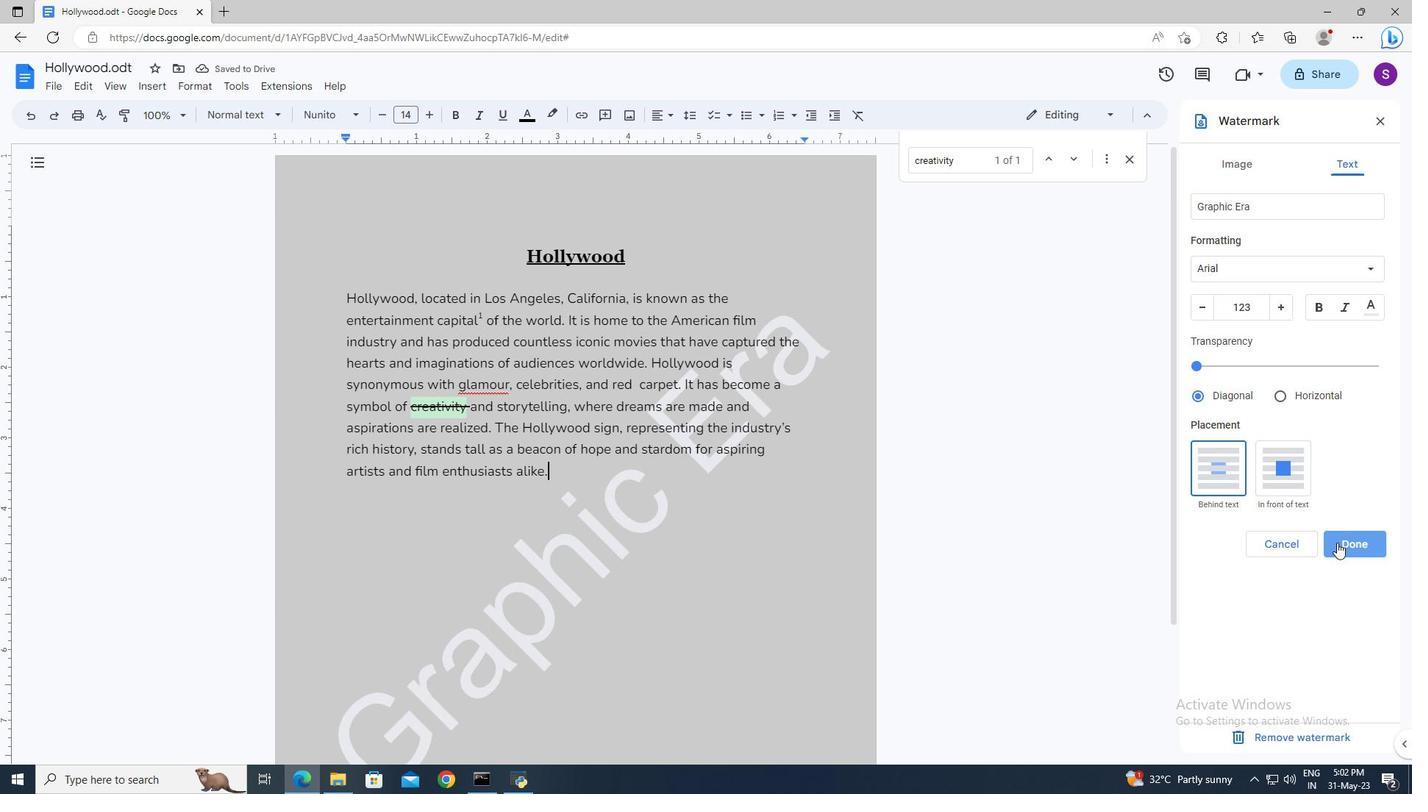 
